 Task: Create List Market Research in Board Brand Reputation Management to Workspace Ethics and Compliance. Create List Competitive Analysis in Board PR Campaign Management to Workspace Ethics and Compliance. Create List Industry Analysis in Board Public Relations Influencer Event Planning and Management to Workspace Ethics and Compliance
Action: Mouse moved to (620, 177)
Screenshot: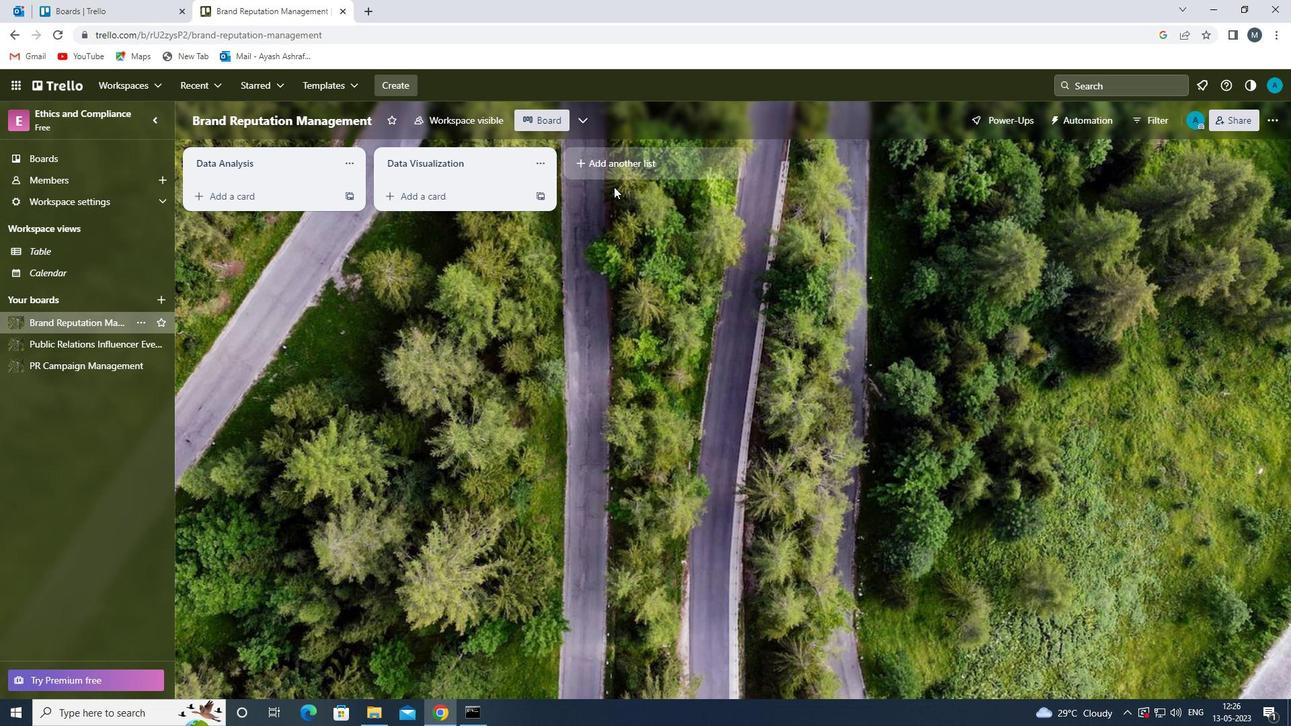 
Action: Mouse pressed left at (620, 177)
Screenshot: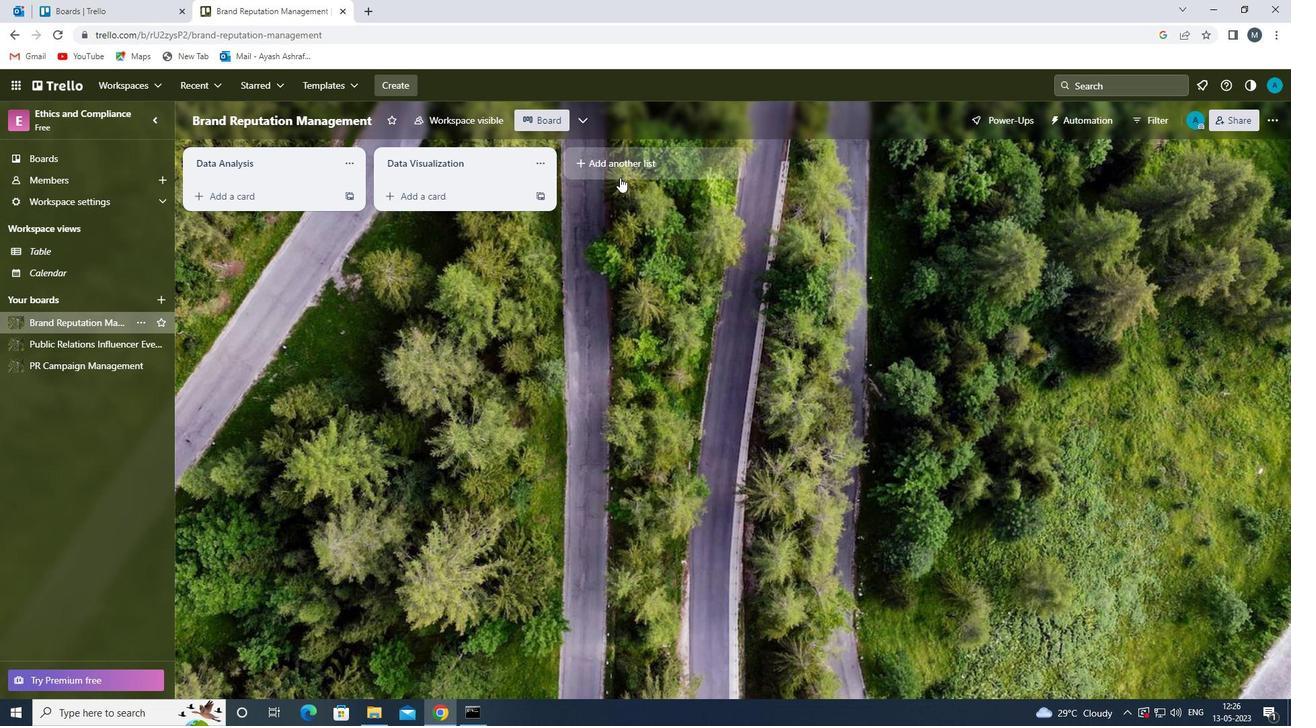 
Action: Mouse moved to (610, 170)
Screenshot: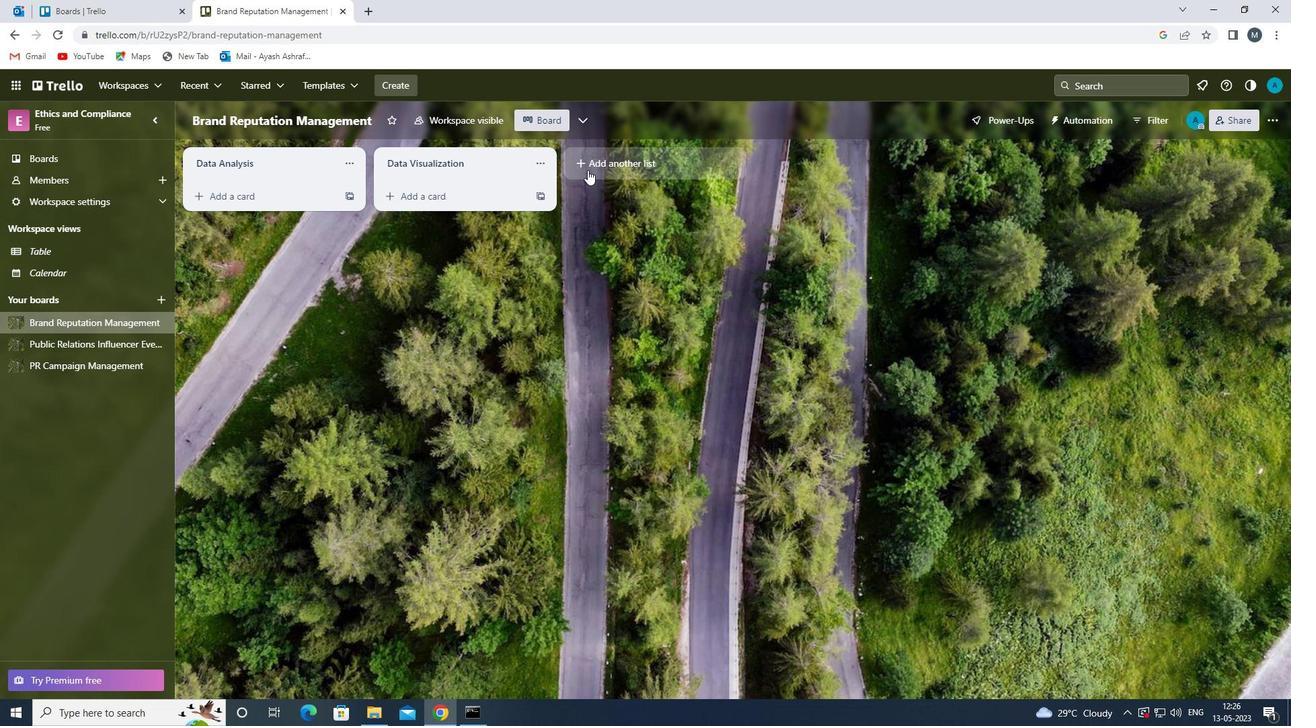 
Action: Mouse pressed left at (610, 170)
Screenshot: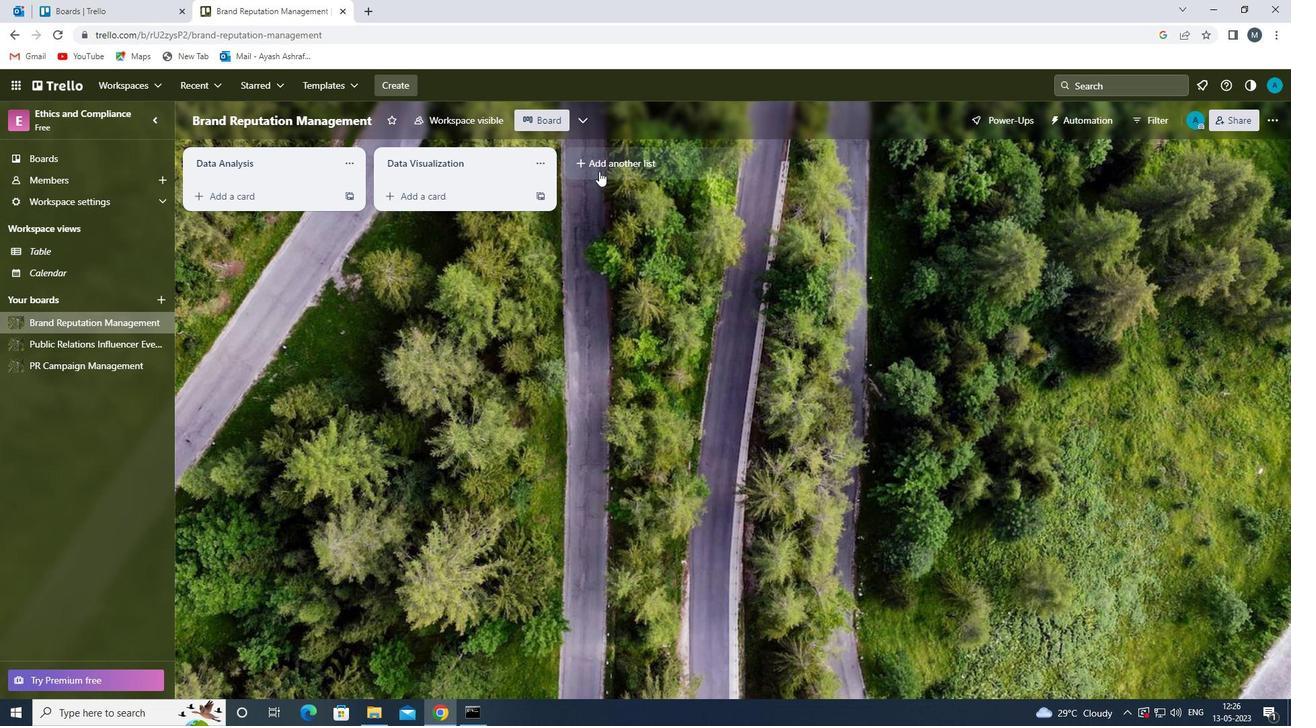 
Action: Mouse moved to (611, 161)
Screenshot: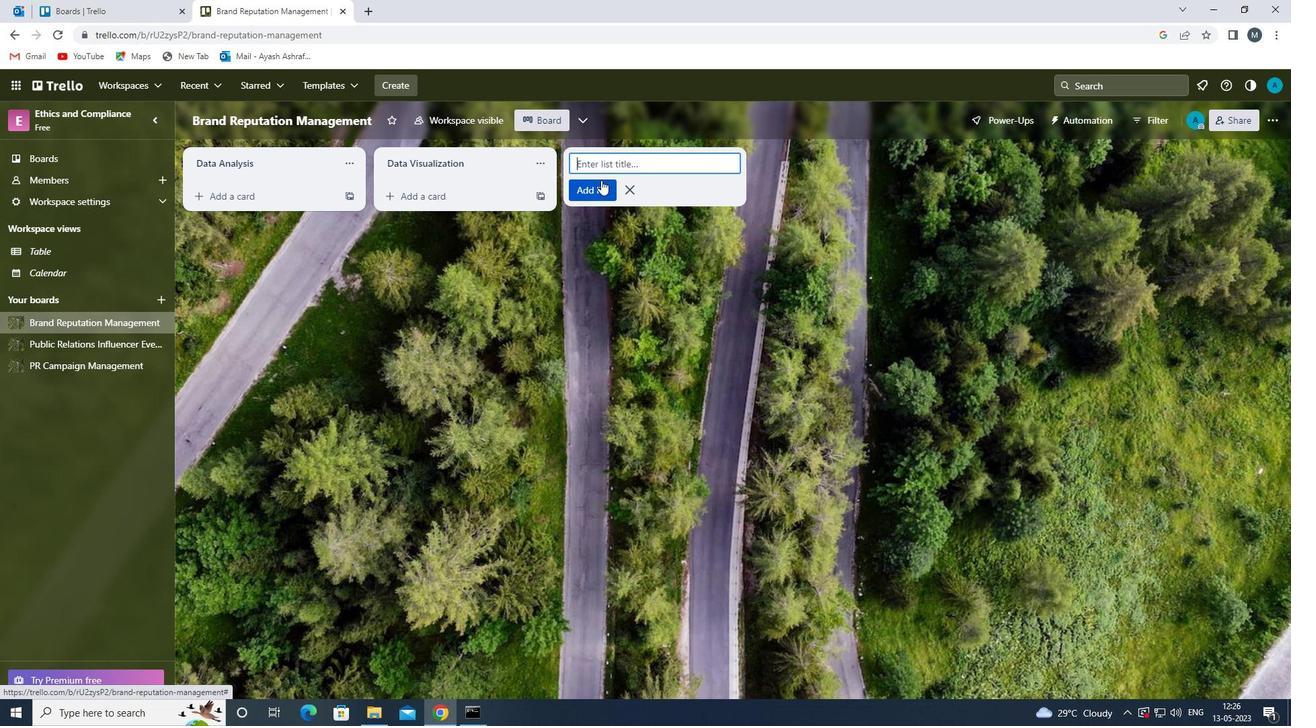 
Action: Mouse pressed left at (611, 161)
Screenshot: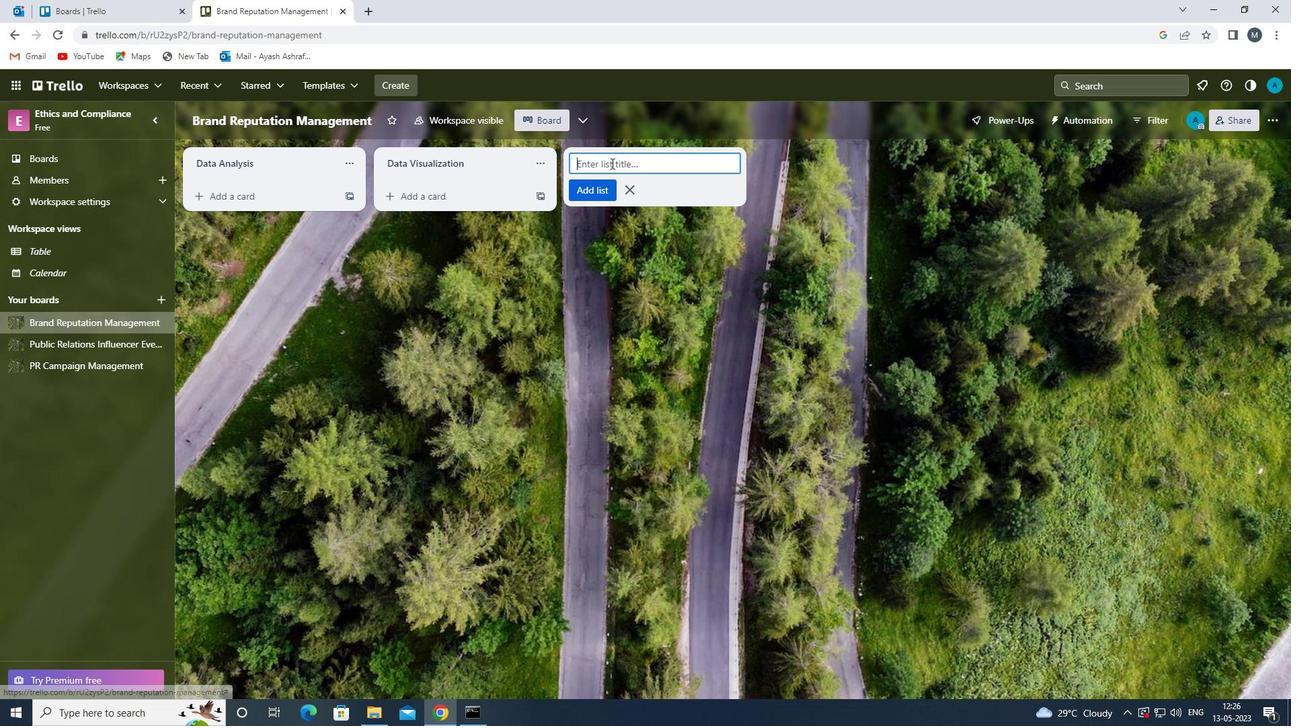 
Action: Key pressed <Key.shift>MARKET<Key.space><Key.shift>RESEARCH<Key.space>
Screenshot: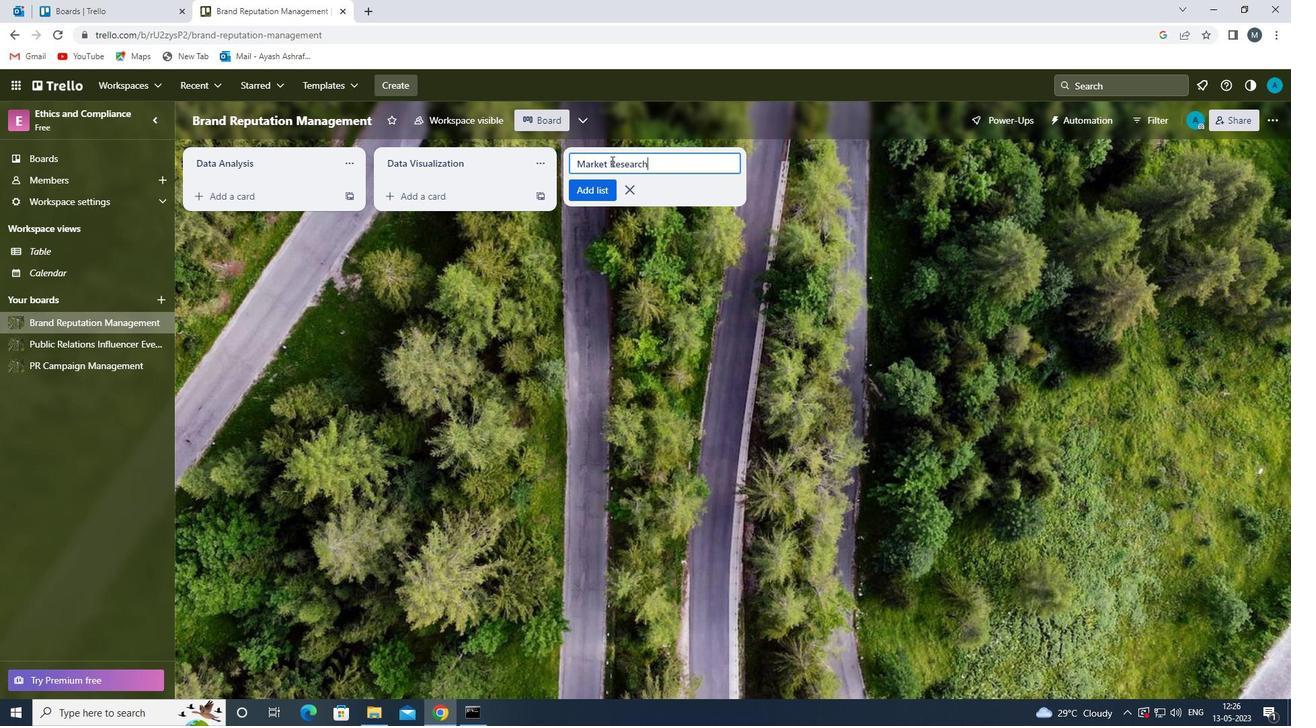
Action: Mouse moved to (593, 197)
Screenshot: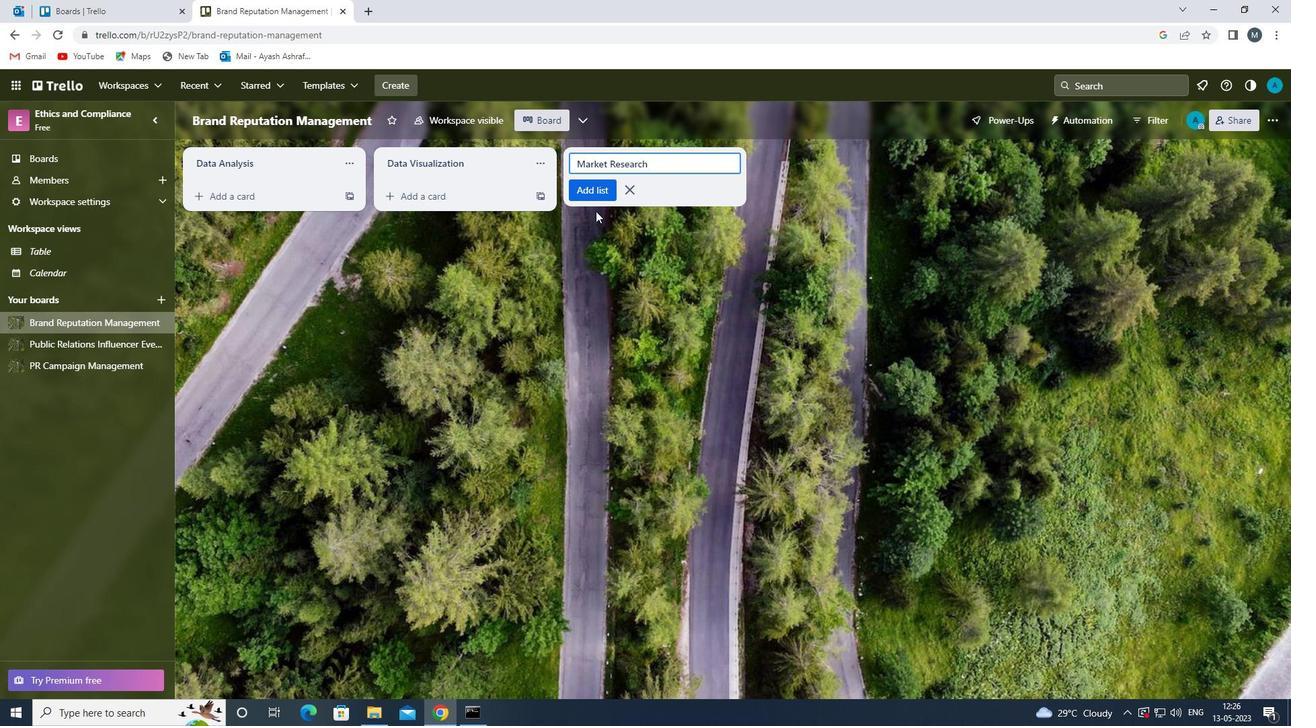 
Action: Mouse pressed left at (593, 197)
Screenshot: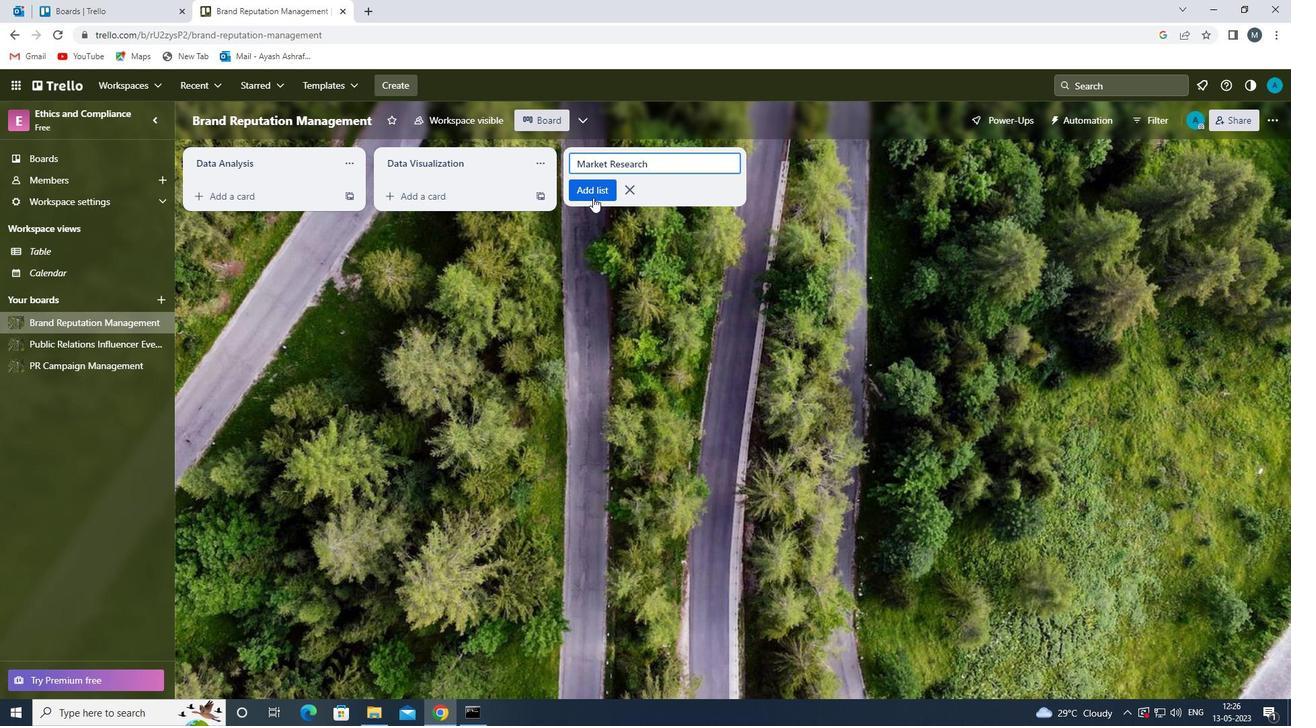 
Action: Mouse moved to (532, 328)
Screenshot: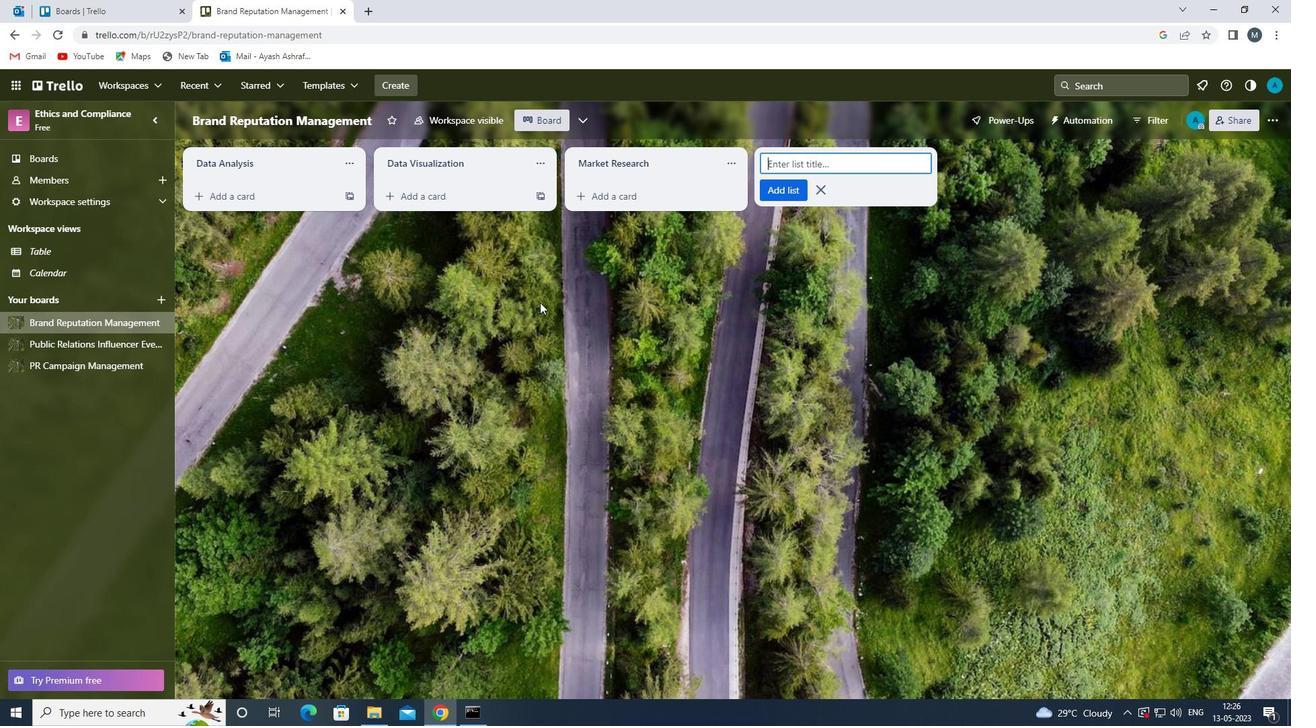 
Action: Mouse pressed left at (532, 328)
Screenshot: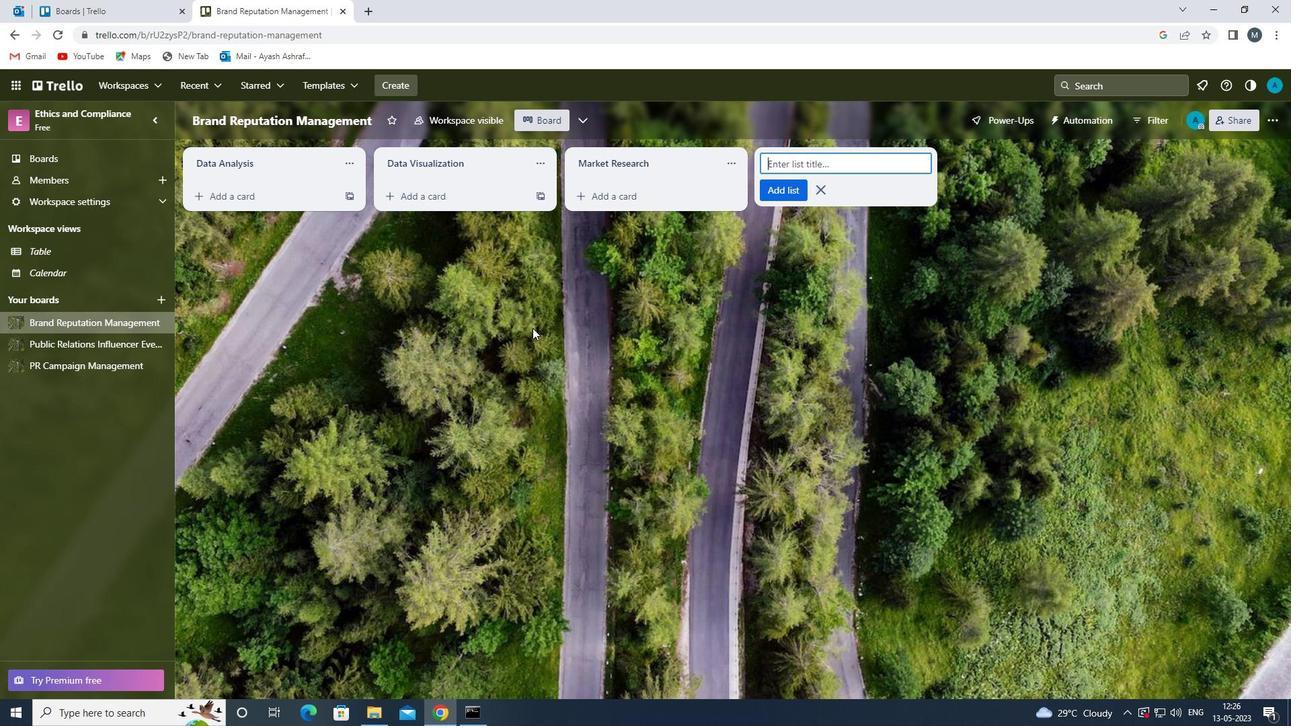 
Action: Mouse moved to (73, 367)
Screenshot: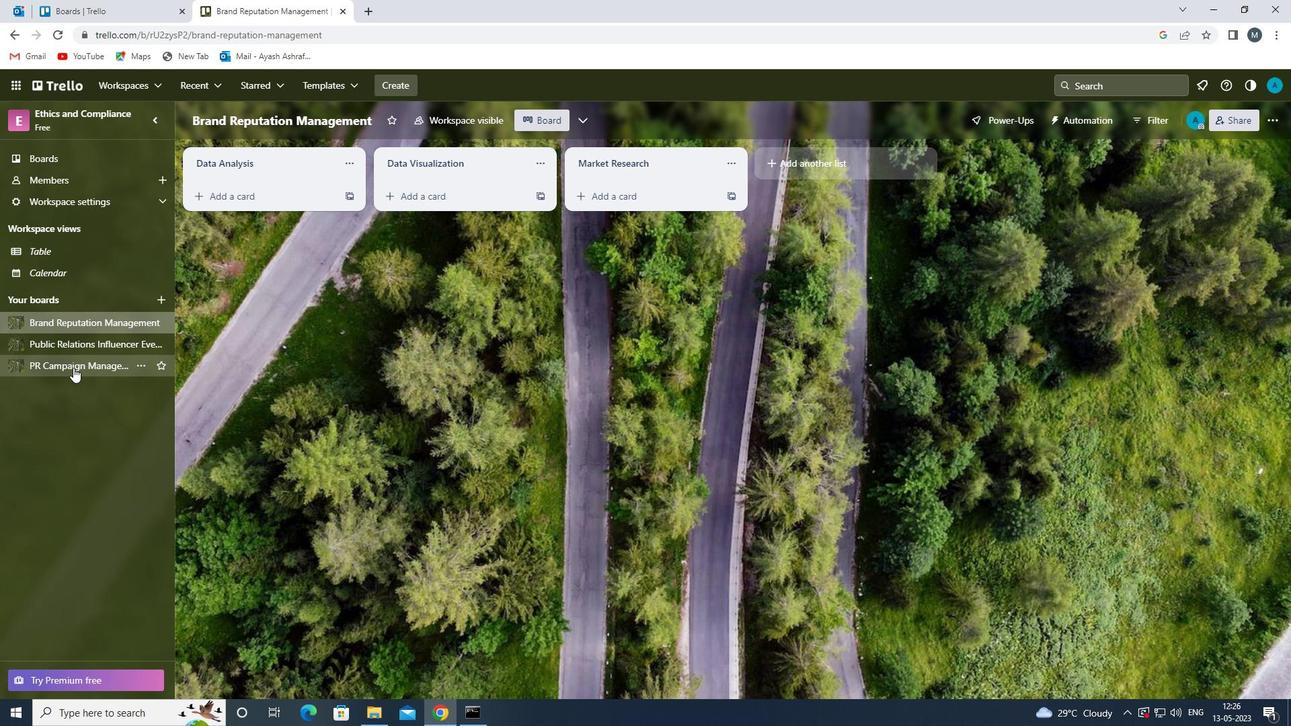 
Action: Mouse pressed left at (73, 367)
Screenshot: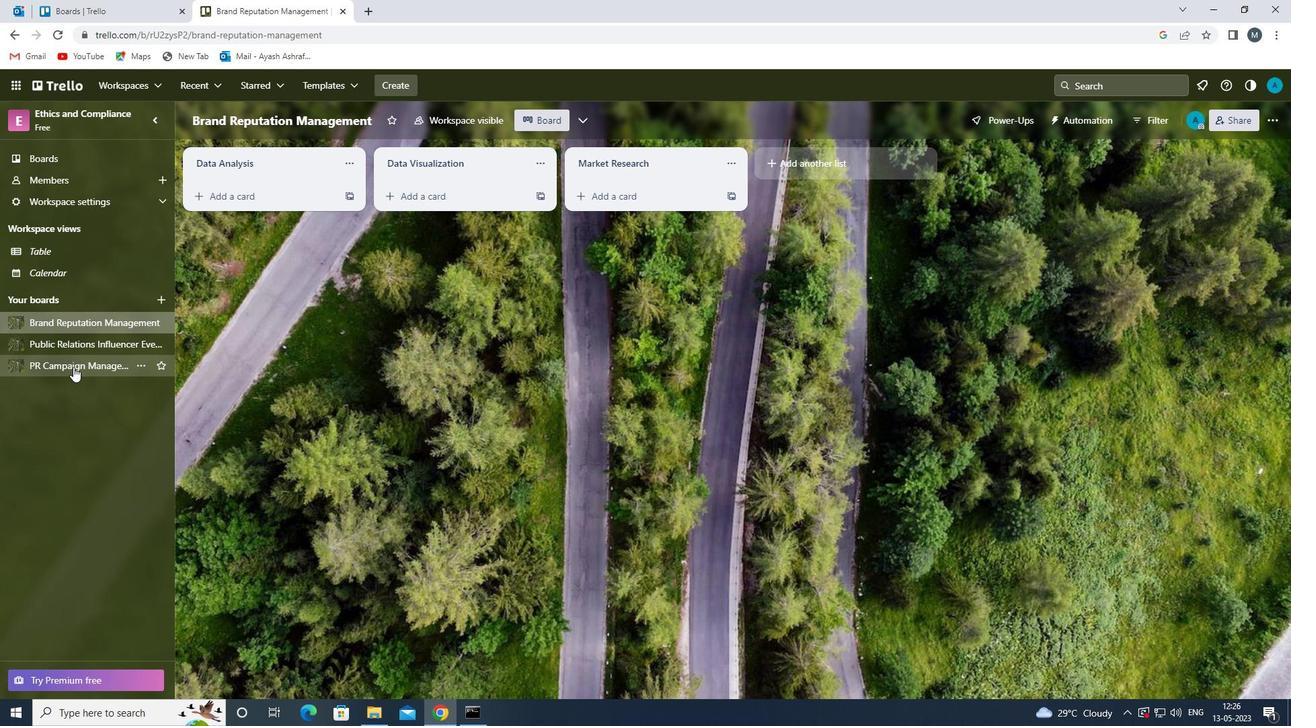
Action: Mouse moved to (627, 150)
Screenshot: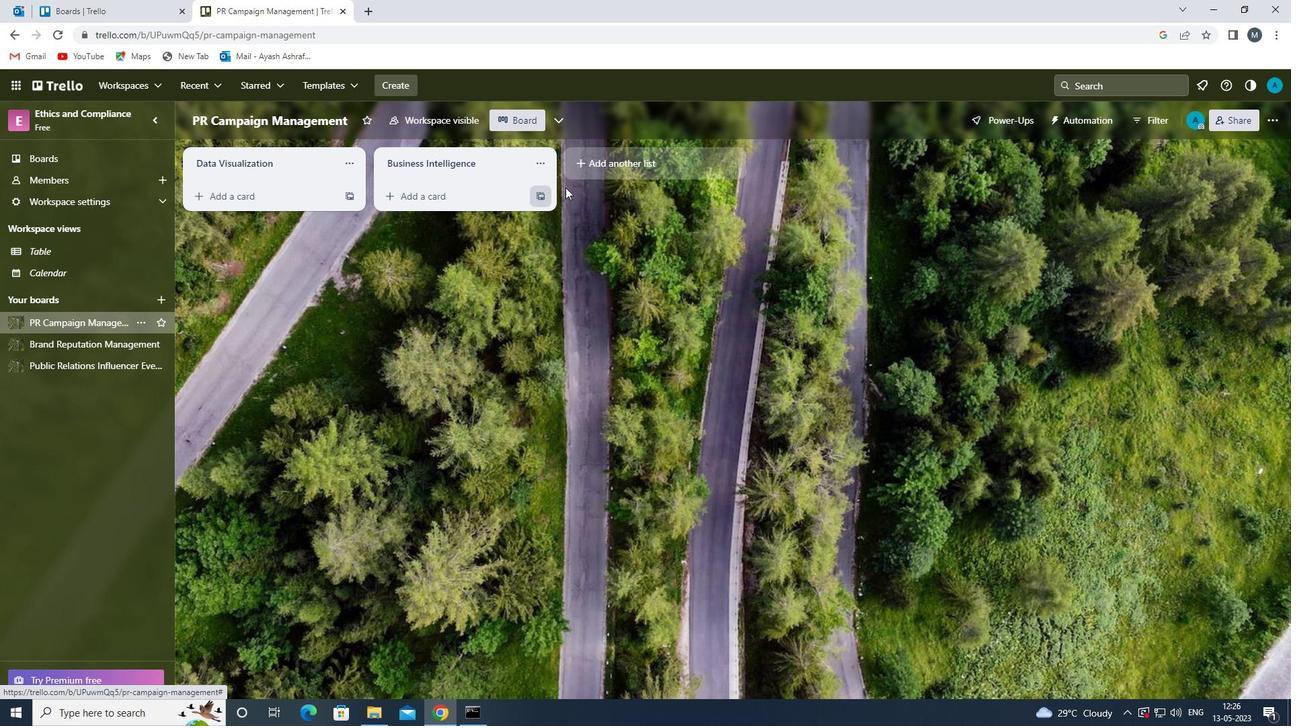 
Action: Mouse pressed left at (627, 150)
Screenshot: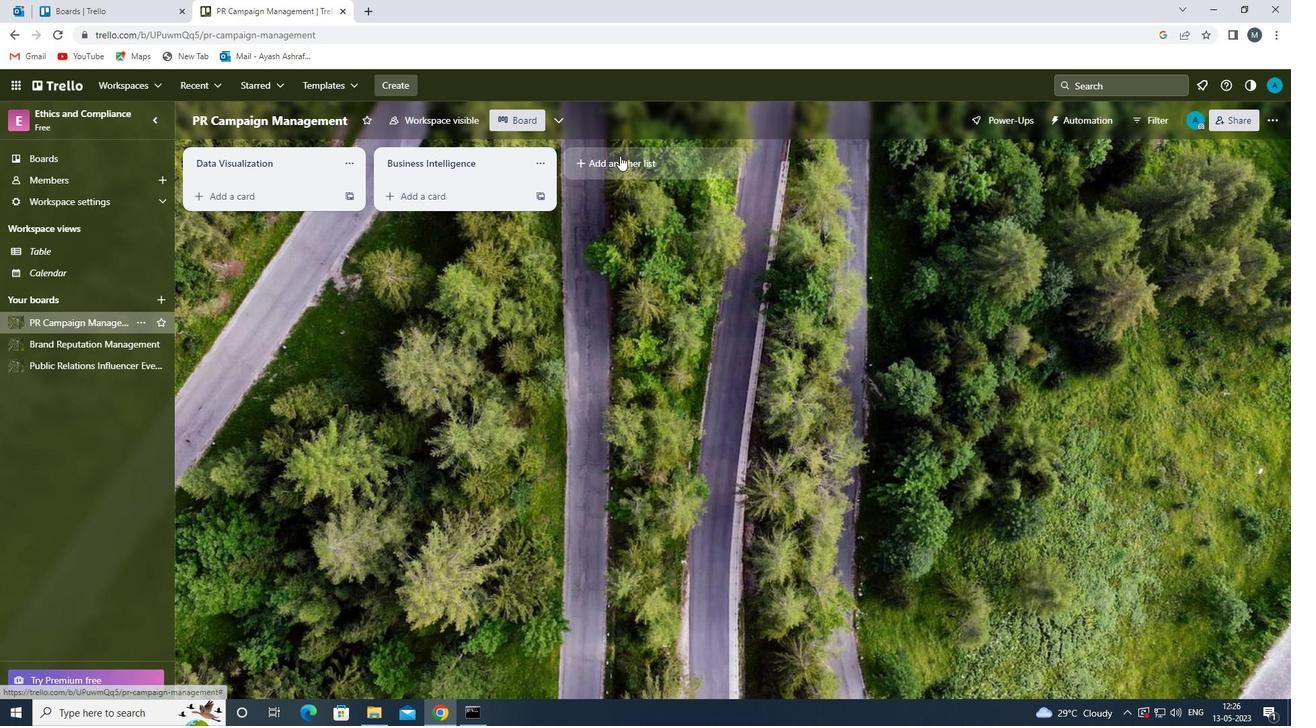 
Action: Mouse moved to (623, 162)
Screenshot: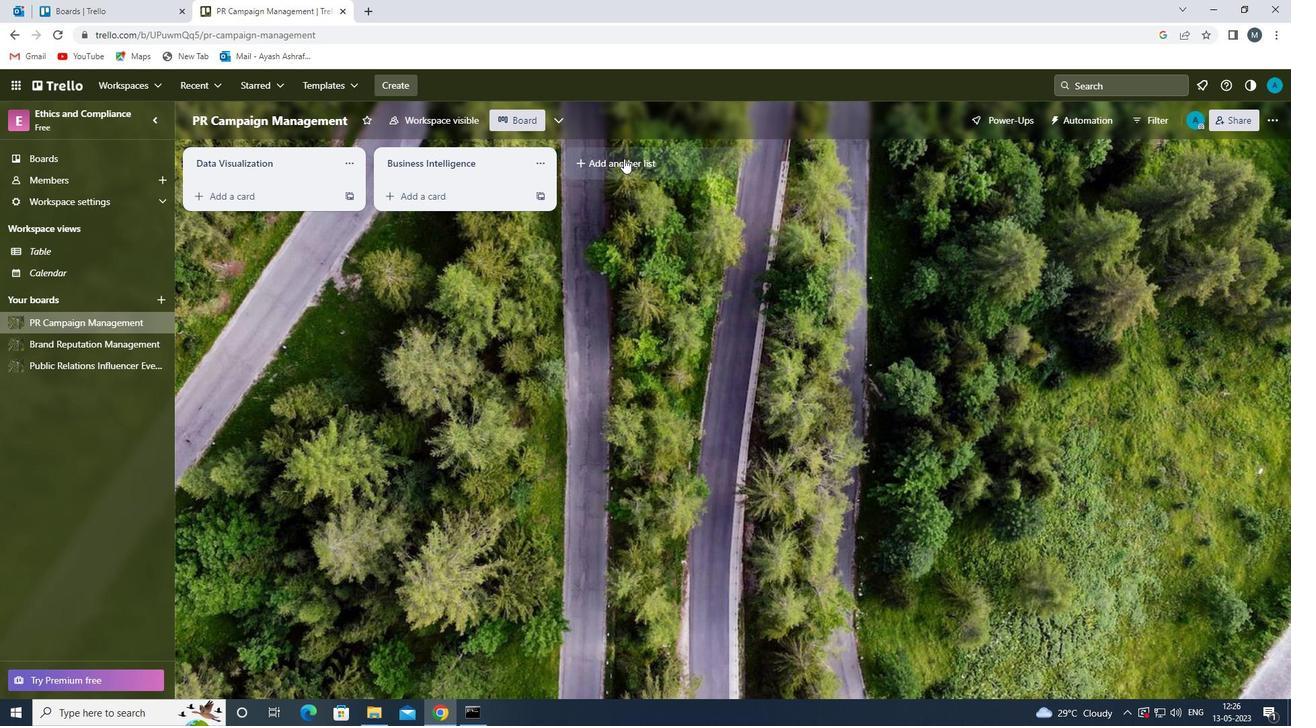 
Action: Mouse pressed left at (623, 162)
Screenshot: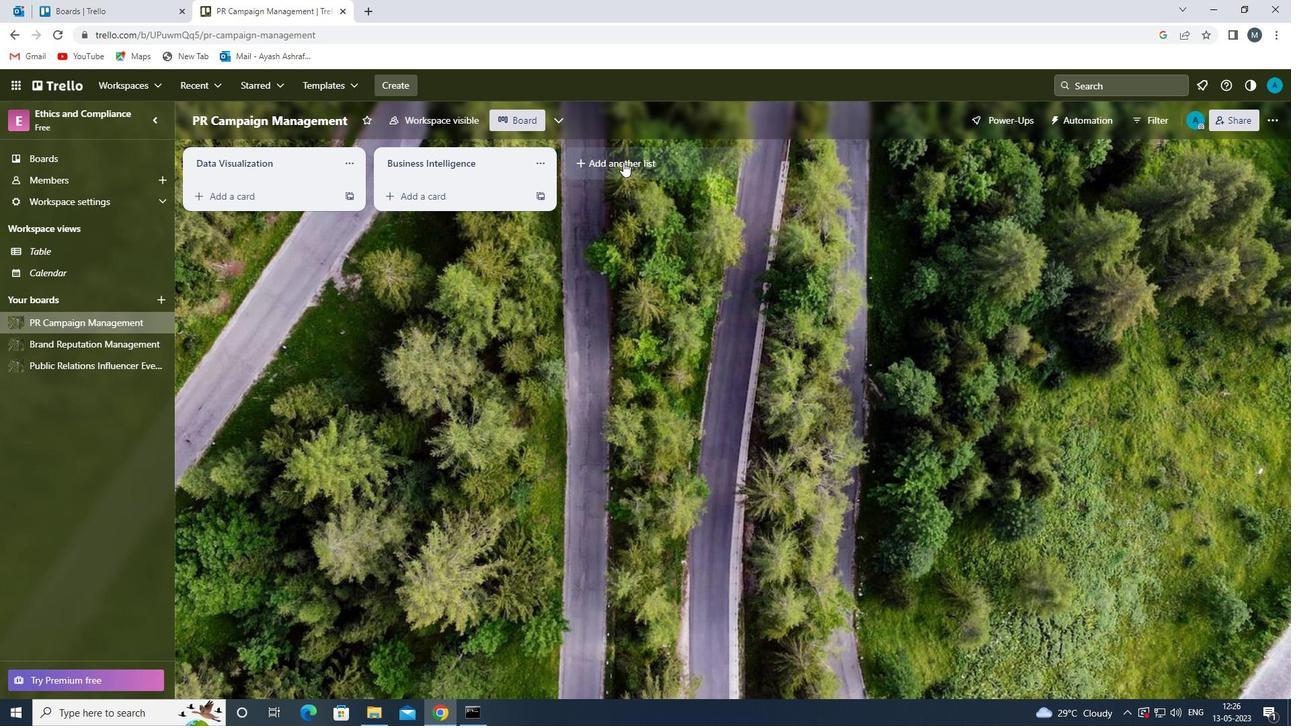 
Action: Mouse moved to (619, 168)
Screenshot: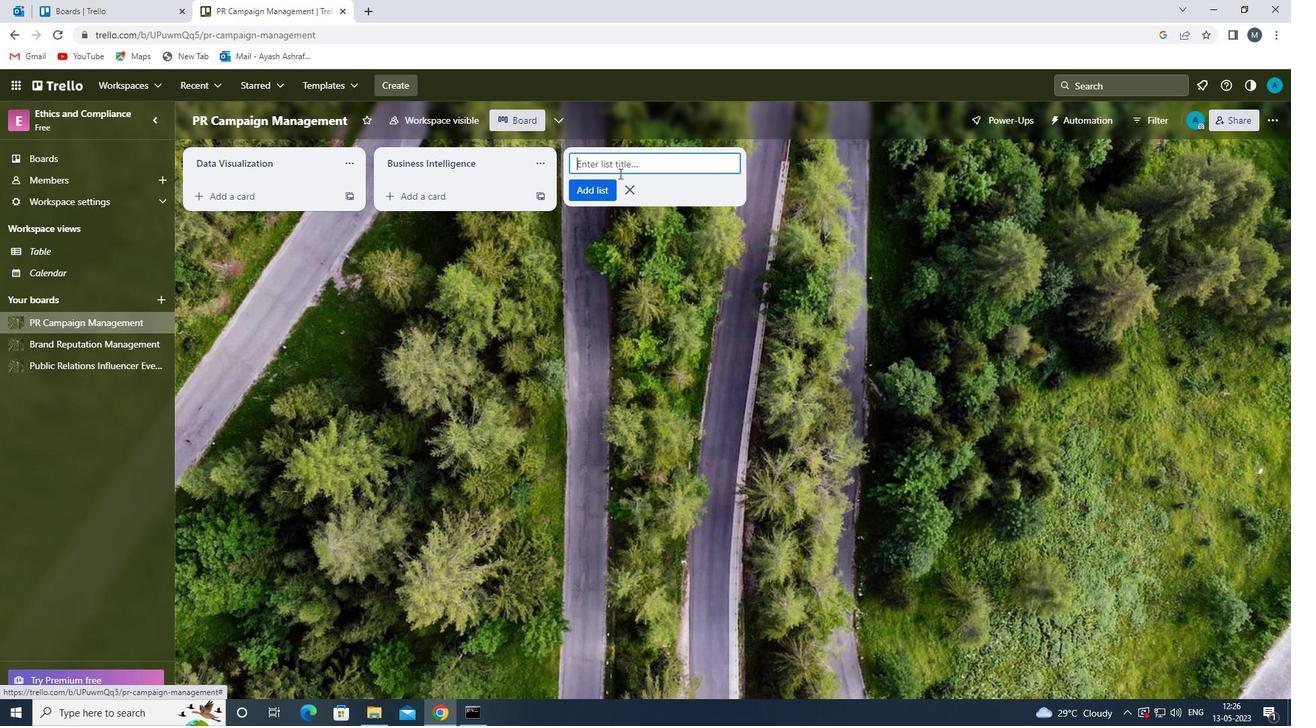 
Action: Mouse pressed left at (619, 168)
Screenshot: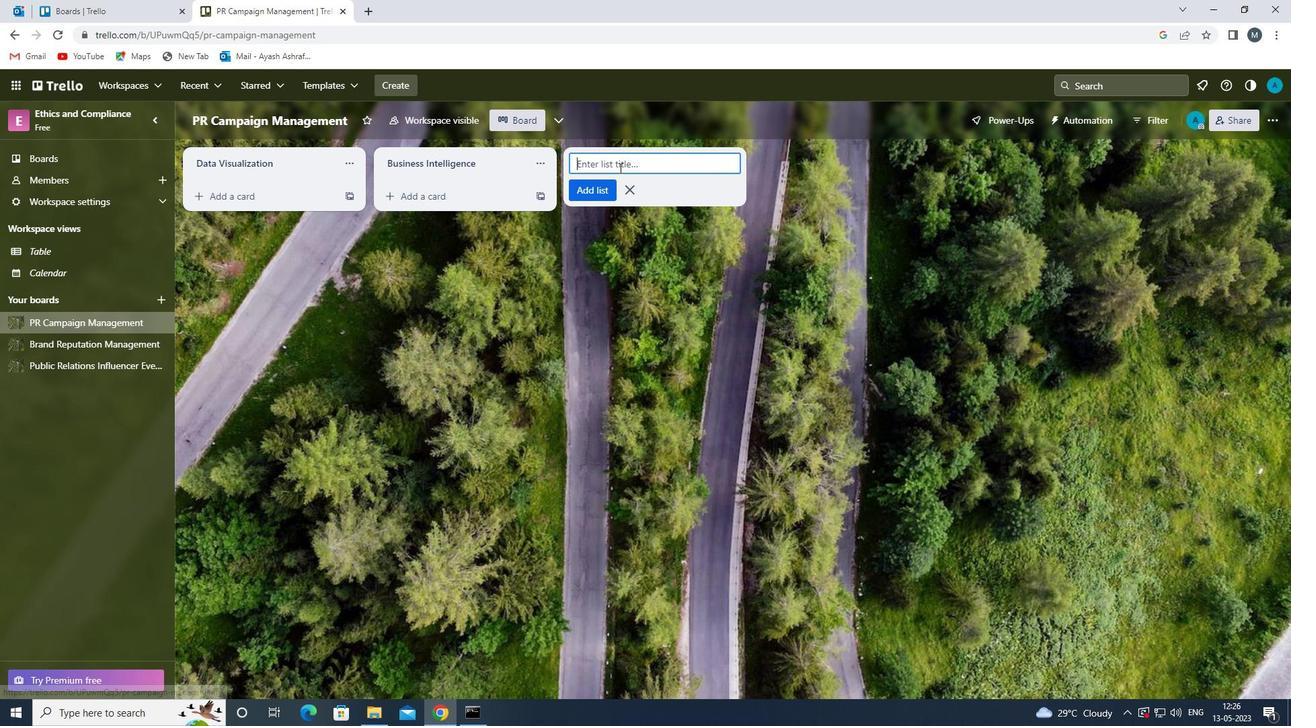 
Action: Key pressed <Key.shift><Key.shift><Key.shift><Key.shift><Key.shift><Key.shift><Key.shift><Key.shift><Key.shift><Key.shift><Key.shift><Key.shift><Key.shift><Key.shift><Key.shift><Key.shift>COMPETITIVE<Key.space>
Screenshot: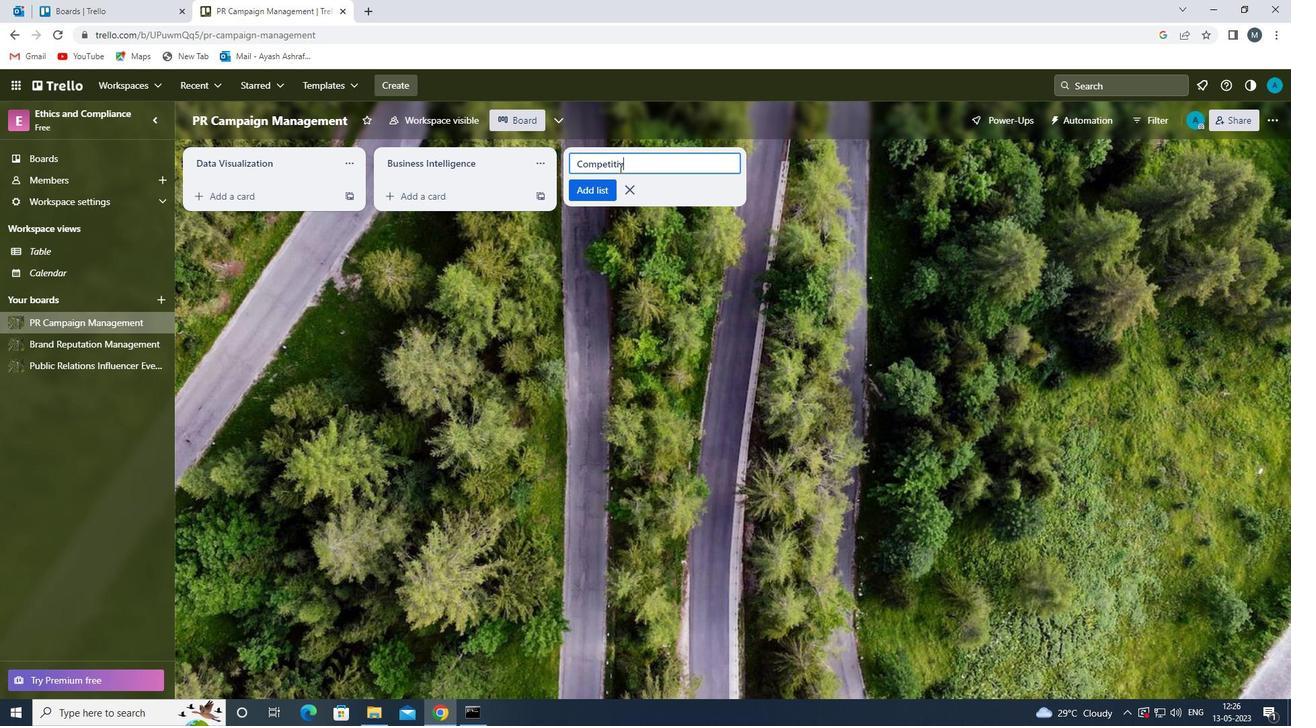 
Action: Mouse moved to (633, 172)
Screenshot: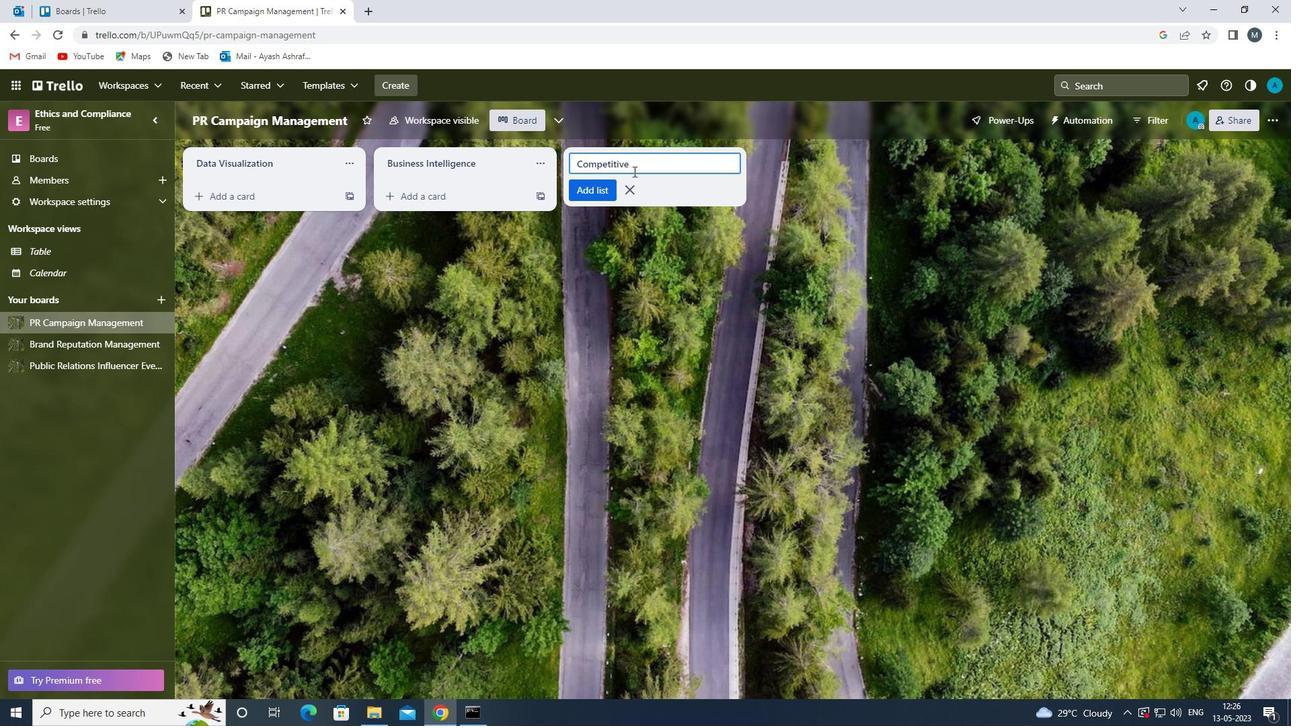 
Action: Key pressed <Key.shift>ANALYSIS<Key.space>
Screenshot: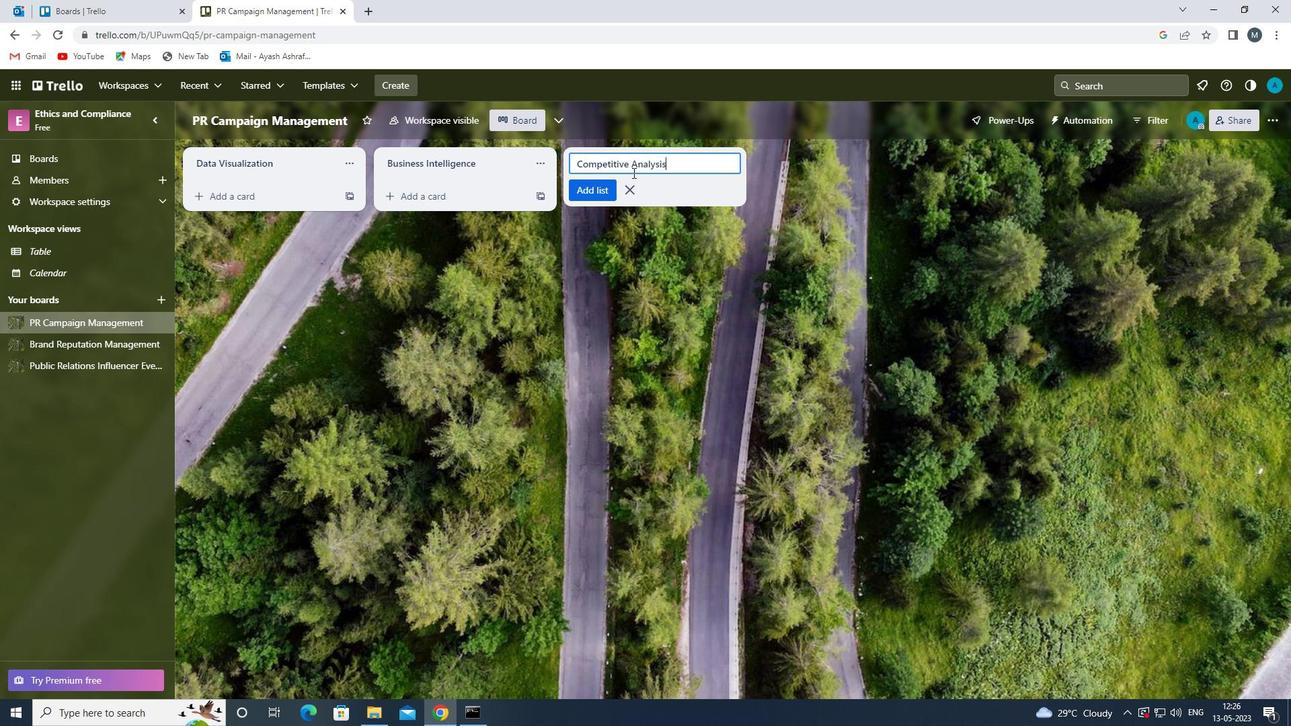 
Action: Mouse moved to (611, 187)
Screenshot: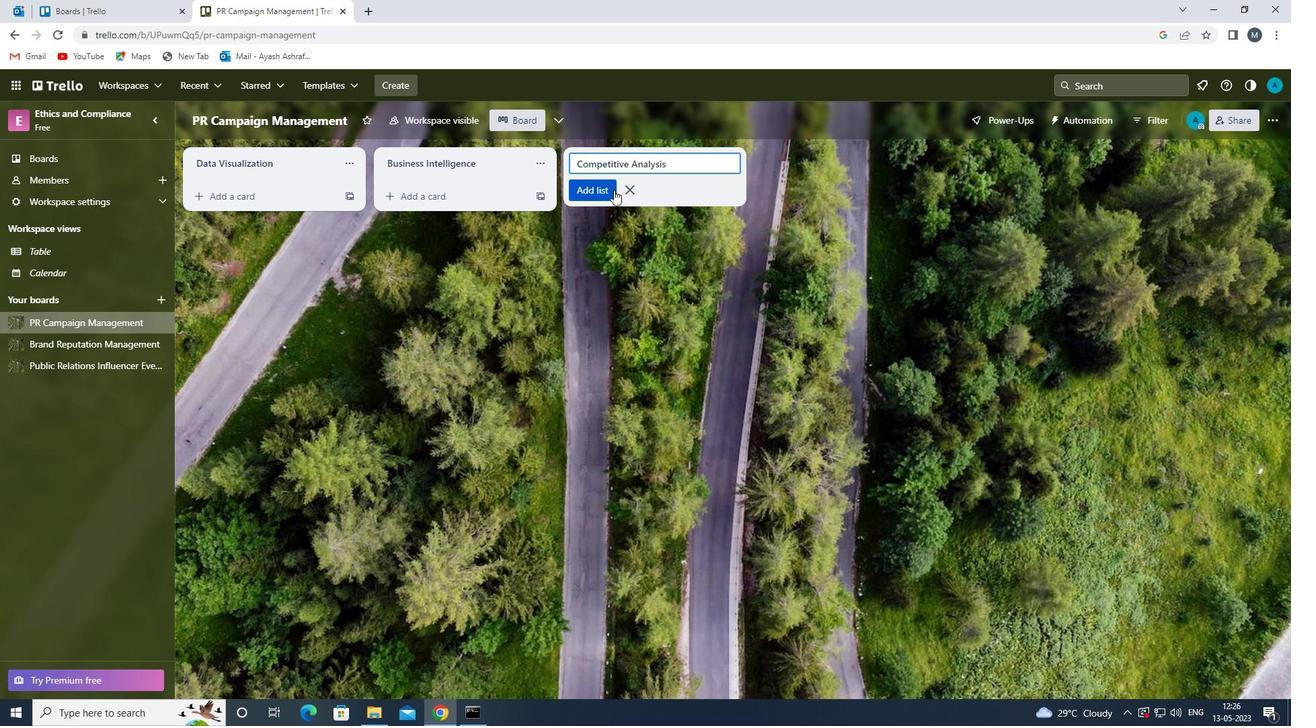 
Action: Mouse pressed left at (611, 187)
Screenshot: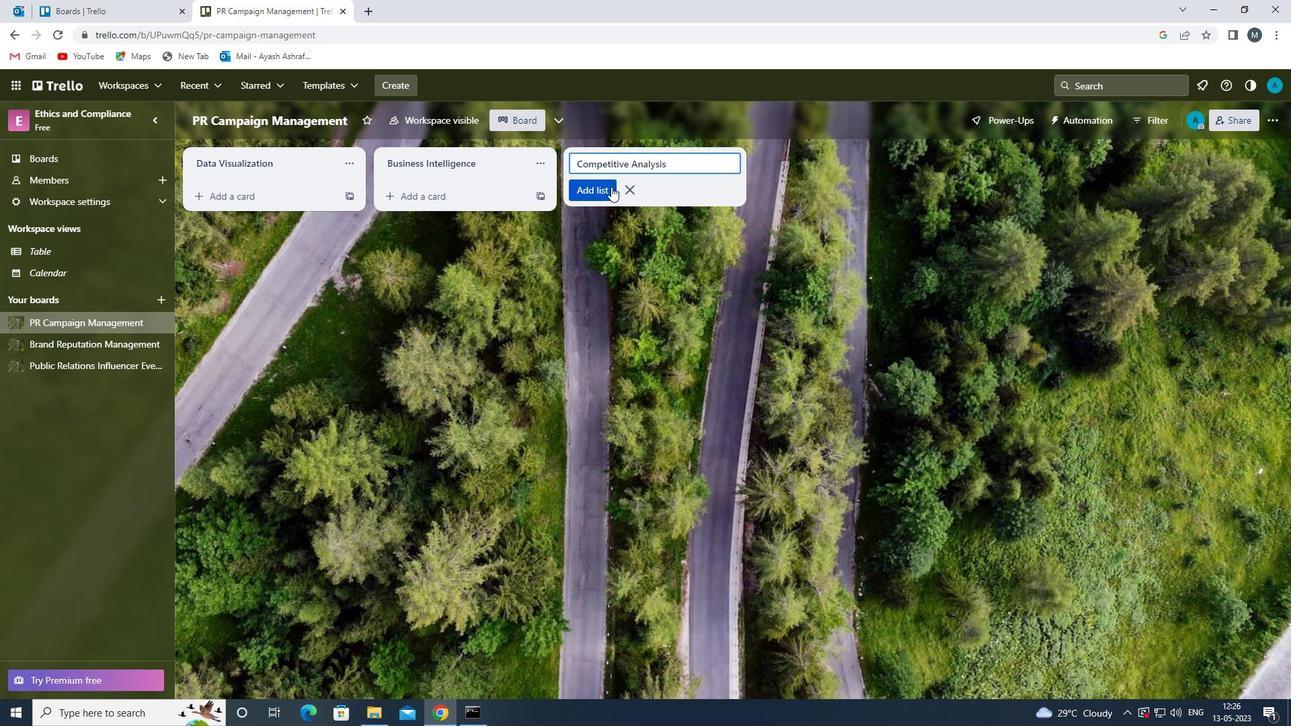 
Action: Mouse moved to (563, 309)
Screenshot: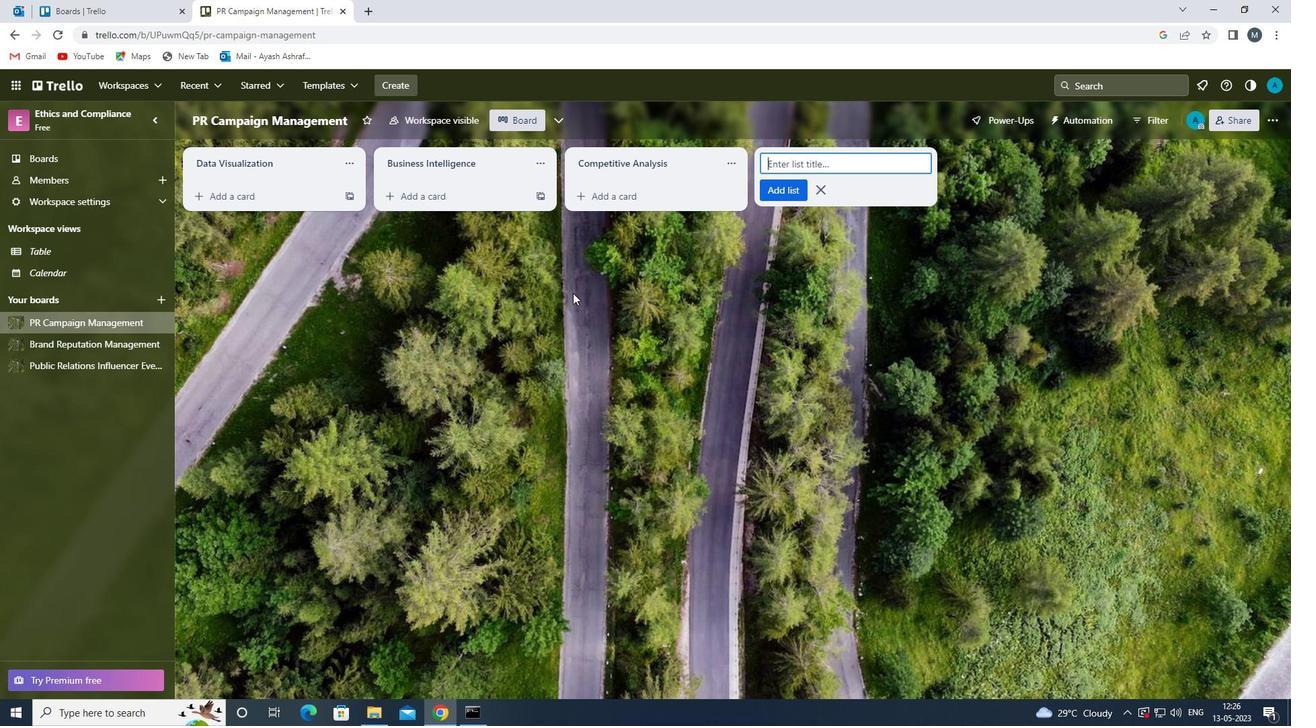 
Action: Mouse pressed left at (563, 309)
Screenshot: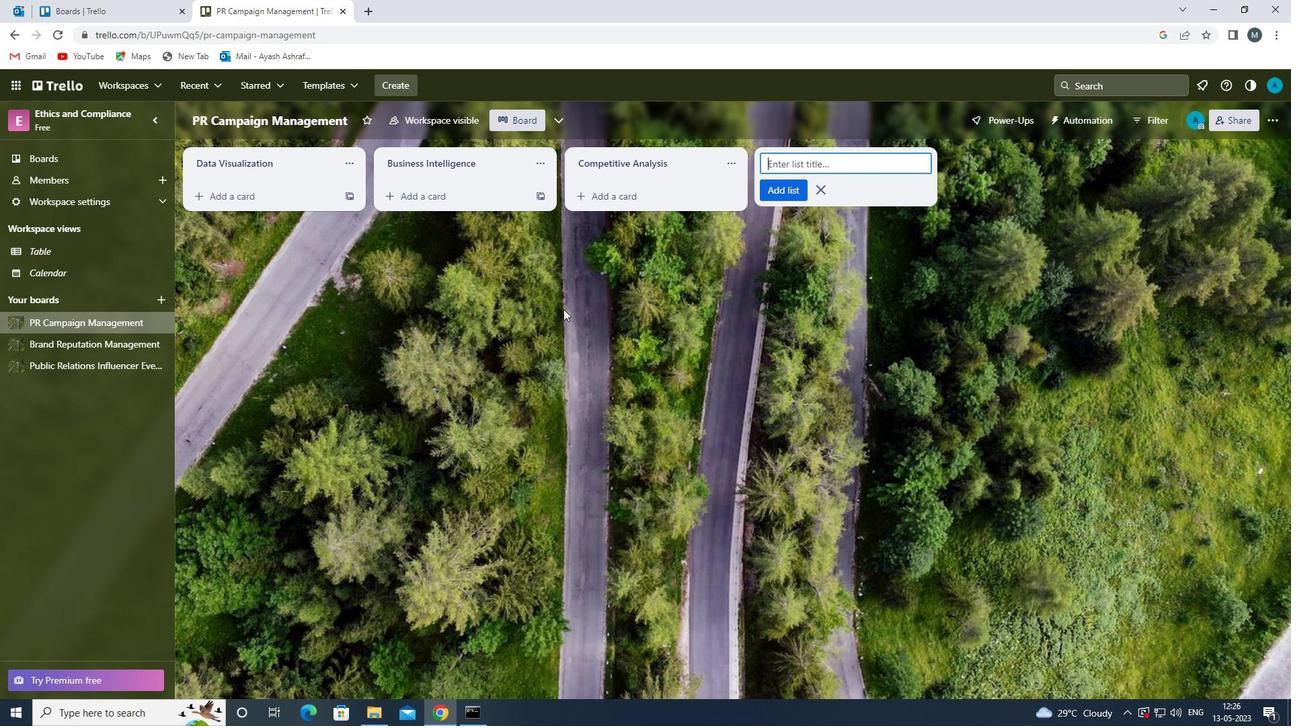 
Action: Mouse moved to (82, 361)
Screenshot: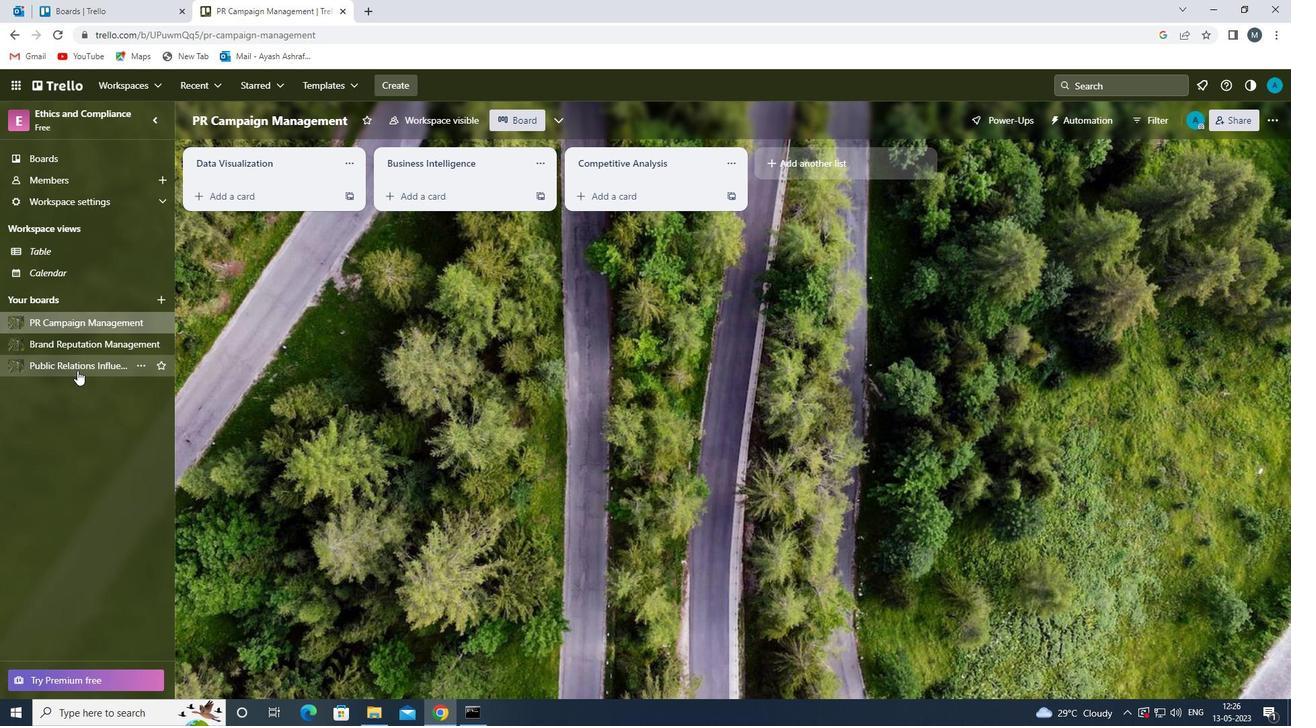 
Action: Mouse pressed left at (82, 361)
Screenshot: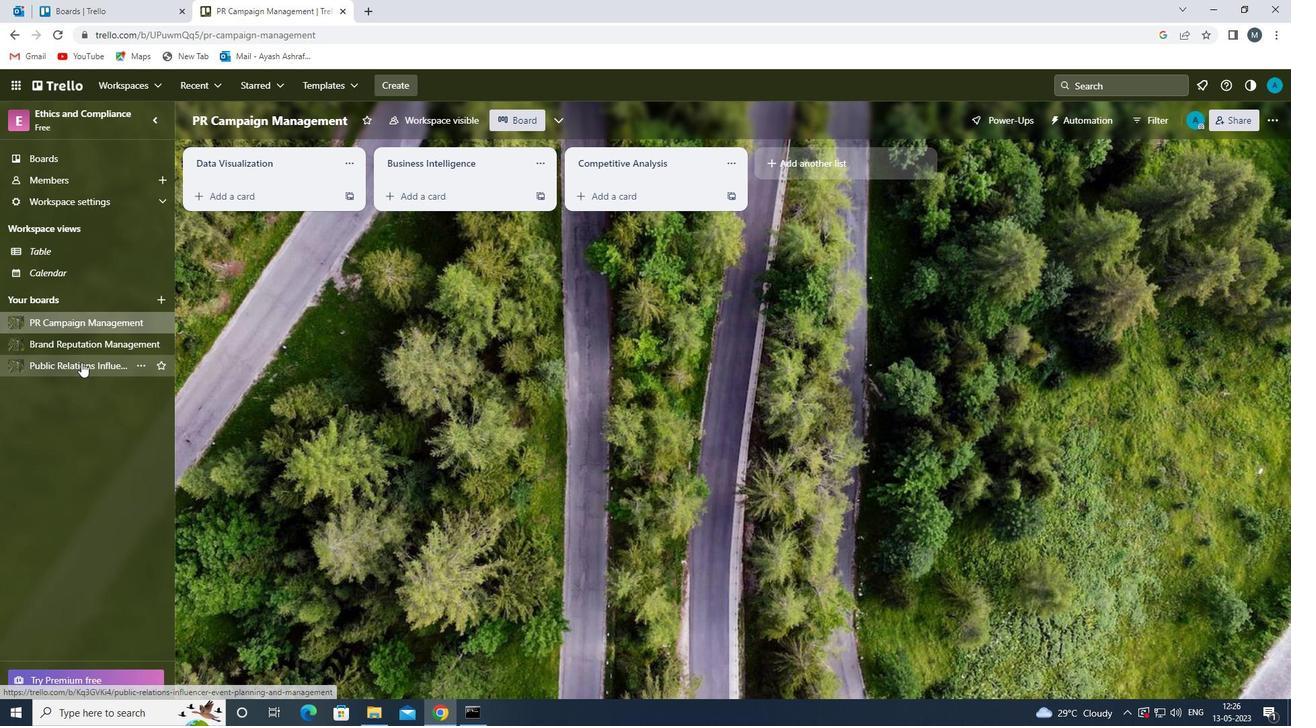 
Action: Mouse moved to (635, 168)
Screenshot: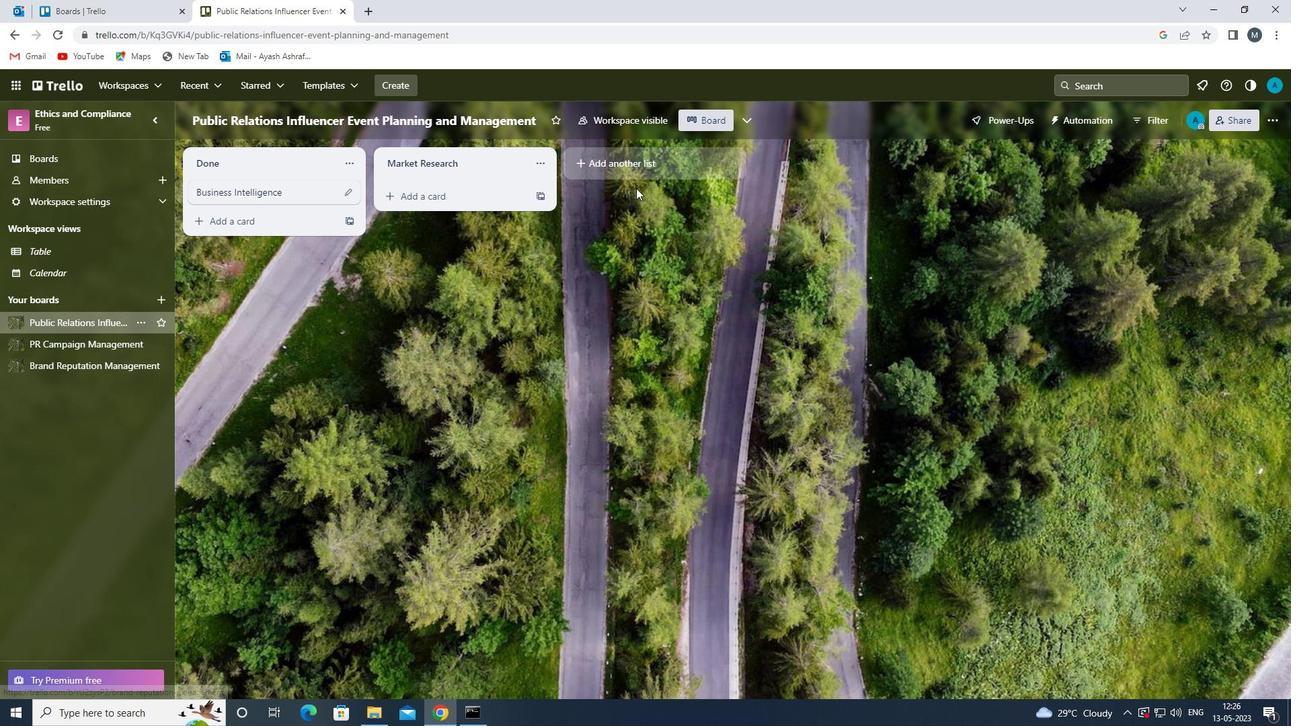 
Action: Mouse pressed left at (635, 168)
Screenshot: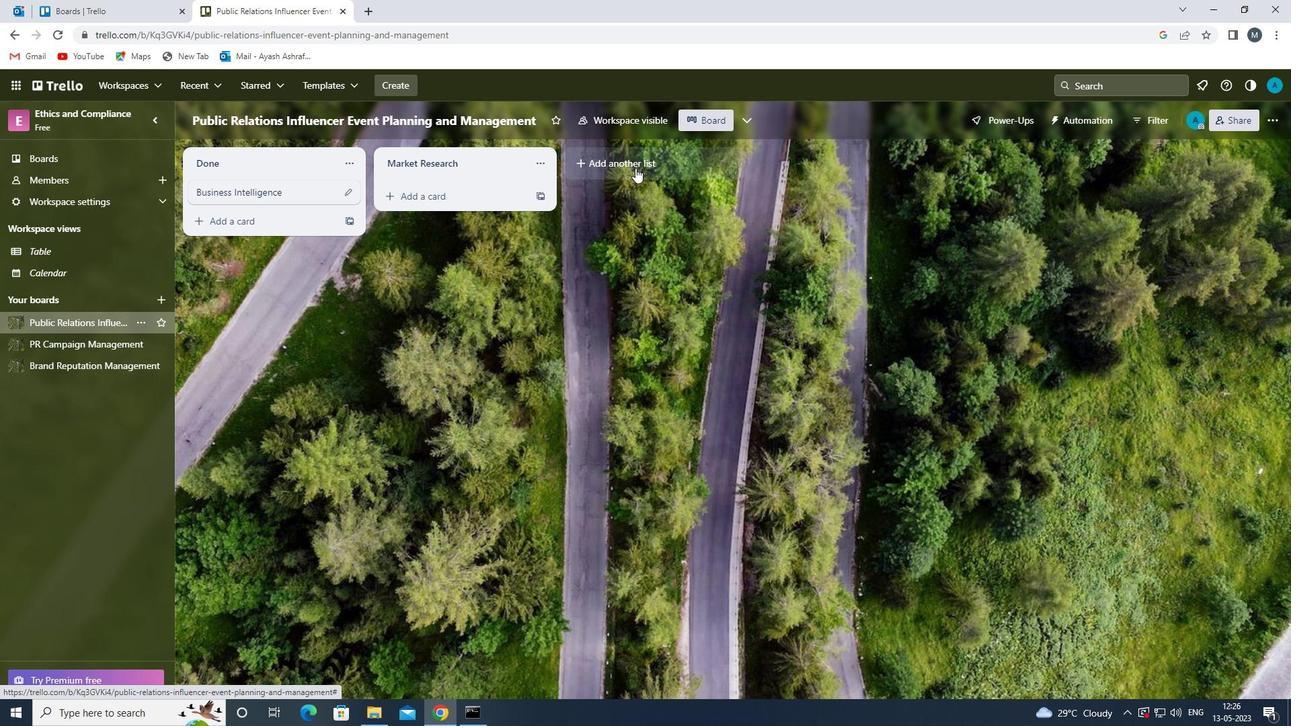 
Action: Mouse moved to (631, 165)
Screenshot: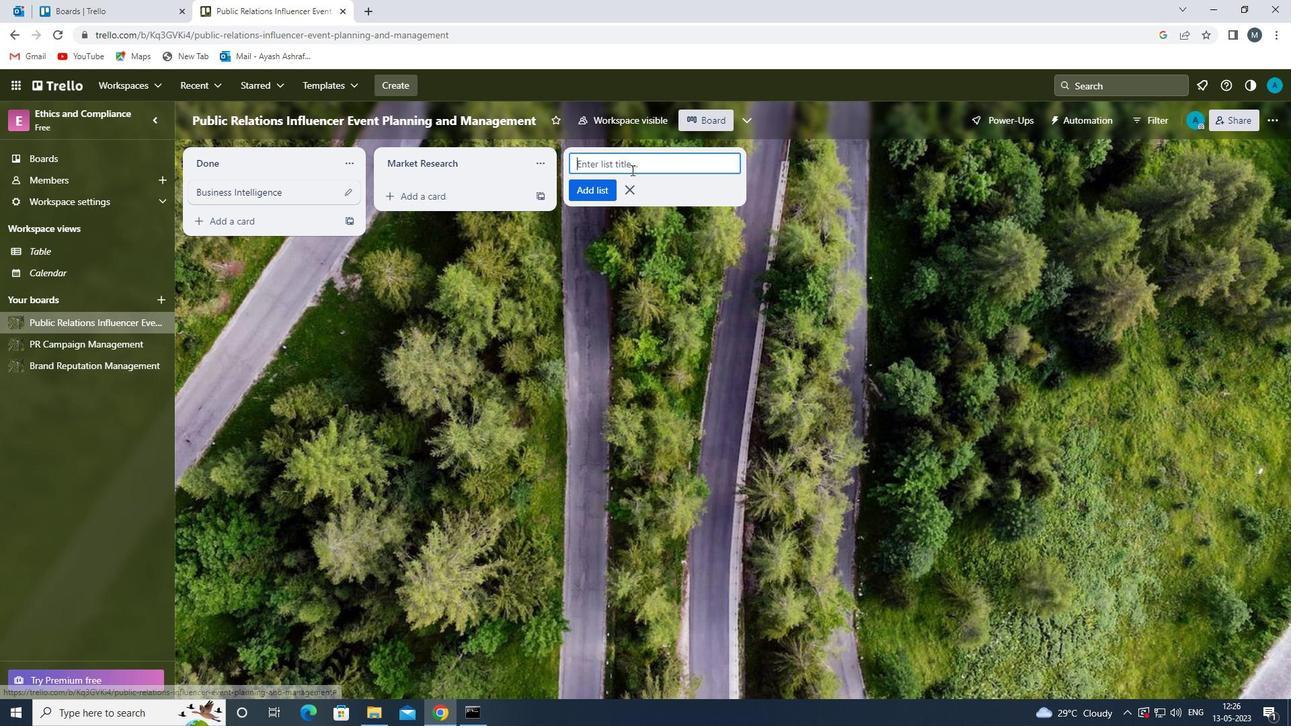 
Action: Mouse pressed left at (631, 165)
Screenshot: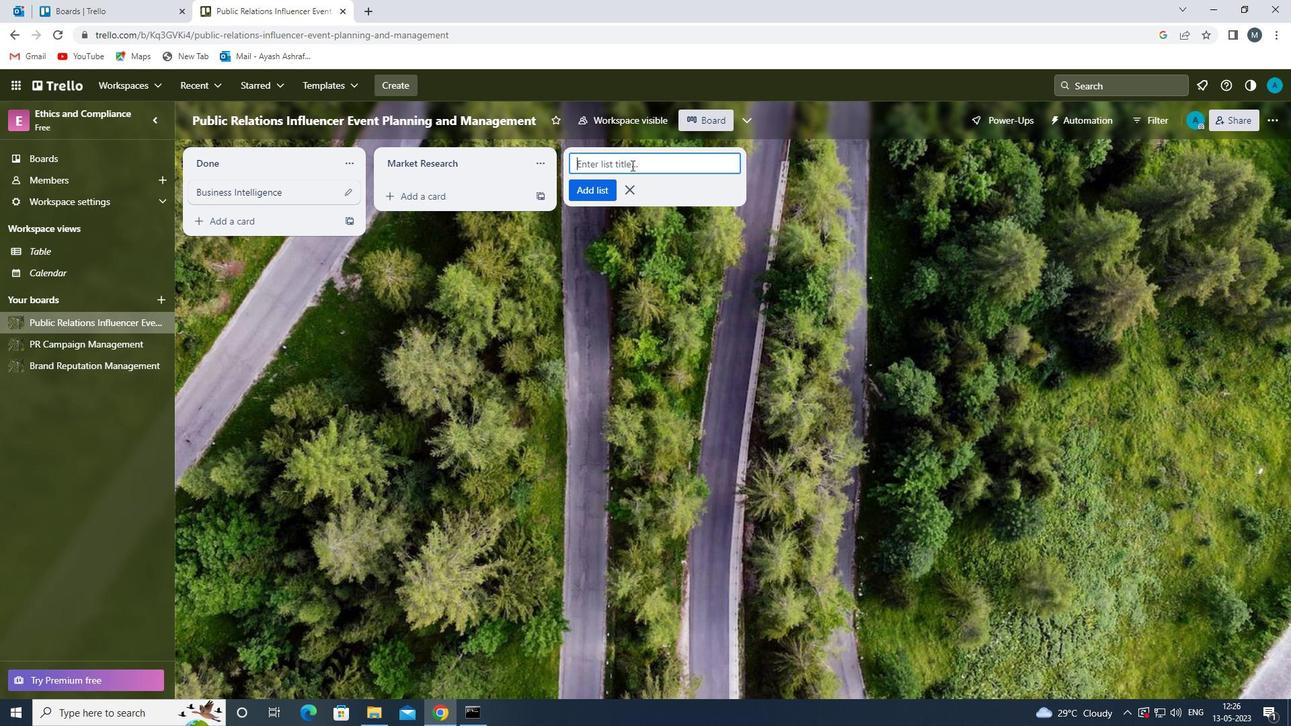 
Action: Key pressed <Key.shift><Key.shift><Key.shift><Key.shift><Key.shift><Key.shift><Key.shift><Key.shift><Key.shift><Key.shift><Key.shift><Key.shift><Key.shift><Key.shift><Key.shift><Key.shift><Key.shift><Key.shift><Key.shift><Key.shift><Key.shift><Key.shift><Key.shift><Key.shift><Key.shift><Key.shift><Key.shift><Key.shift><Key.shift><Key.shift><Key.shift><Key.shift><Key.shift><Key.shift><Key.shift><Key.shift><Key.shift><Key.shift><Key.shift><Key.shift><Key.shift><Key.shift><Key.shift><Key.shift><Key.shift><Key.shift><Key.shift><Key.shift><Key.shift><Key.shift><Key.shift>INDUSTRY<Key.space><Key.shift>ANALYSIS<Key.space>
Screenshot: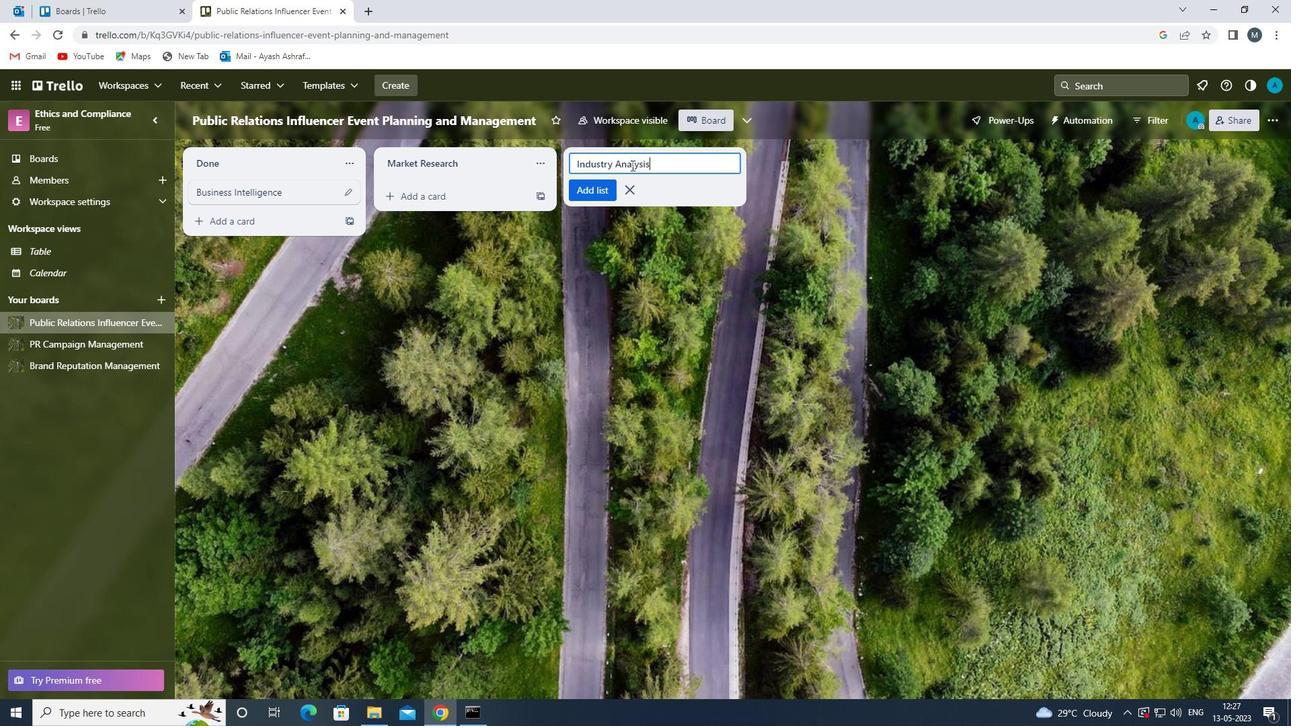 
Action: Mouse moved to (590, 192)
Screenshot: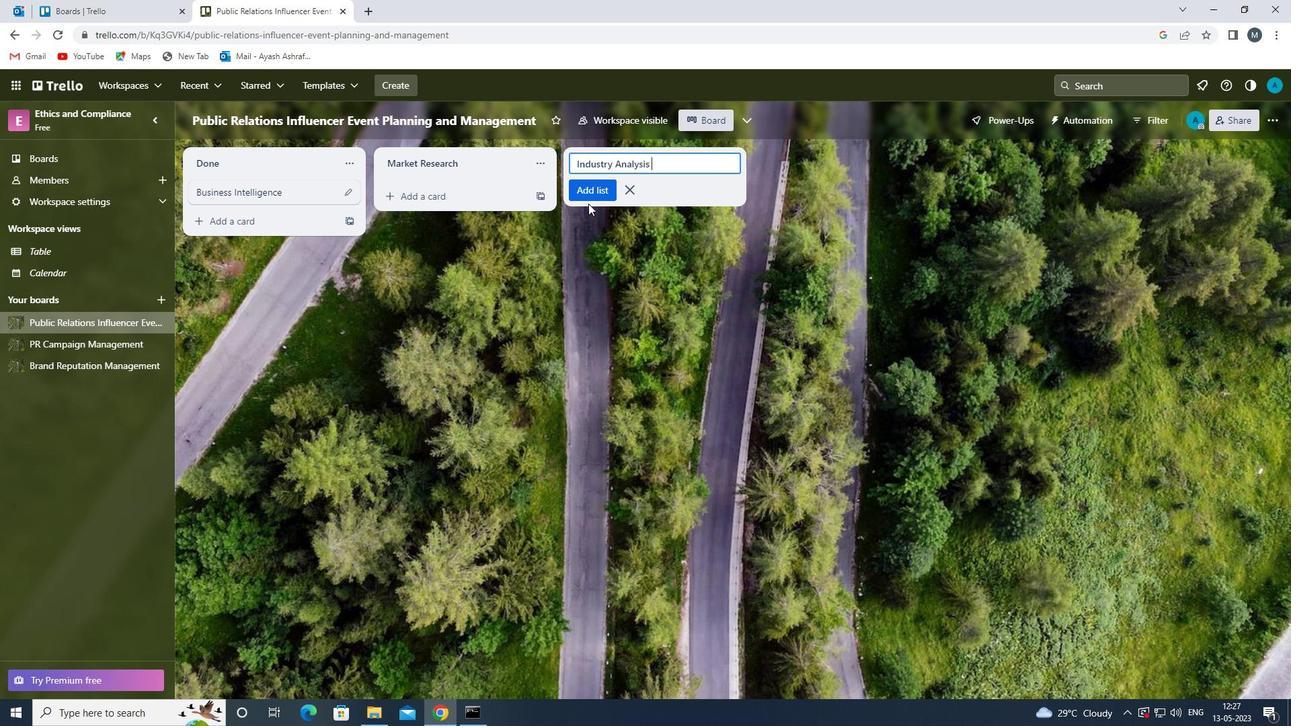 
Action: Mouse pressed left at (590, 192)
Screenshot: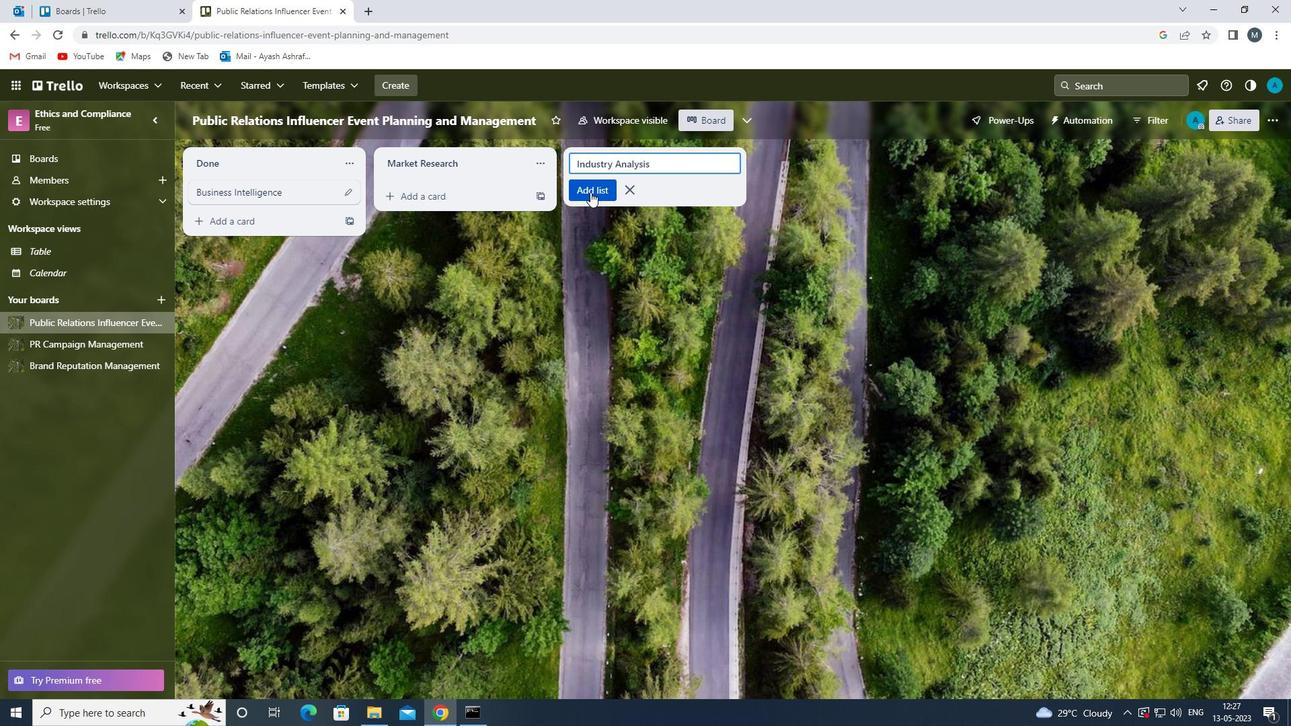 
Action: Mouse moved to (528, 355)
Screenshot: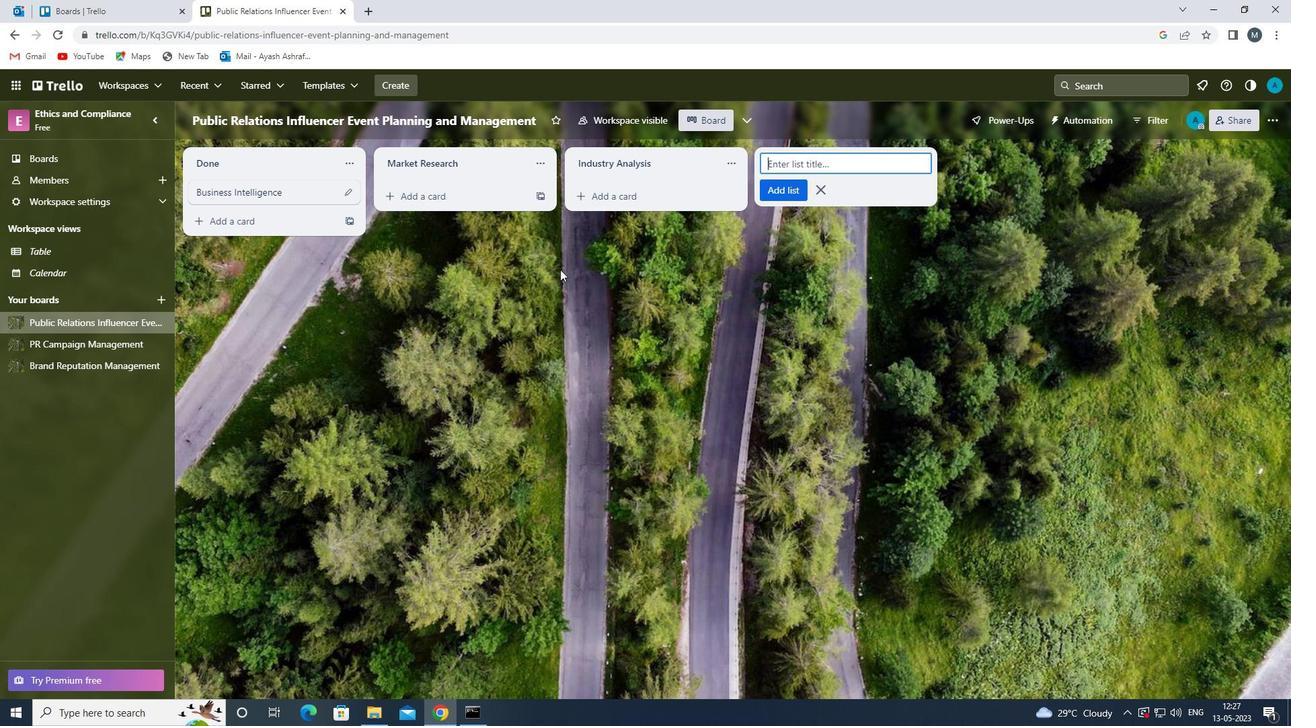 
Action: Mouse pressed left at (528, 355)
Screenshot: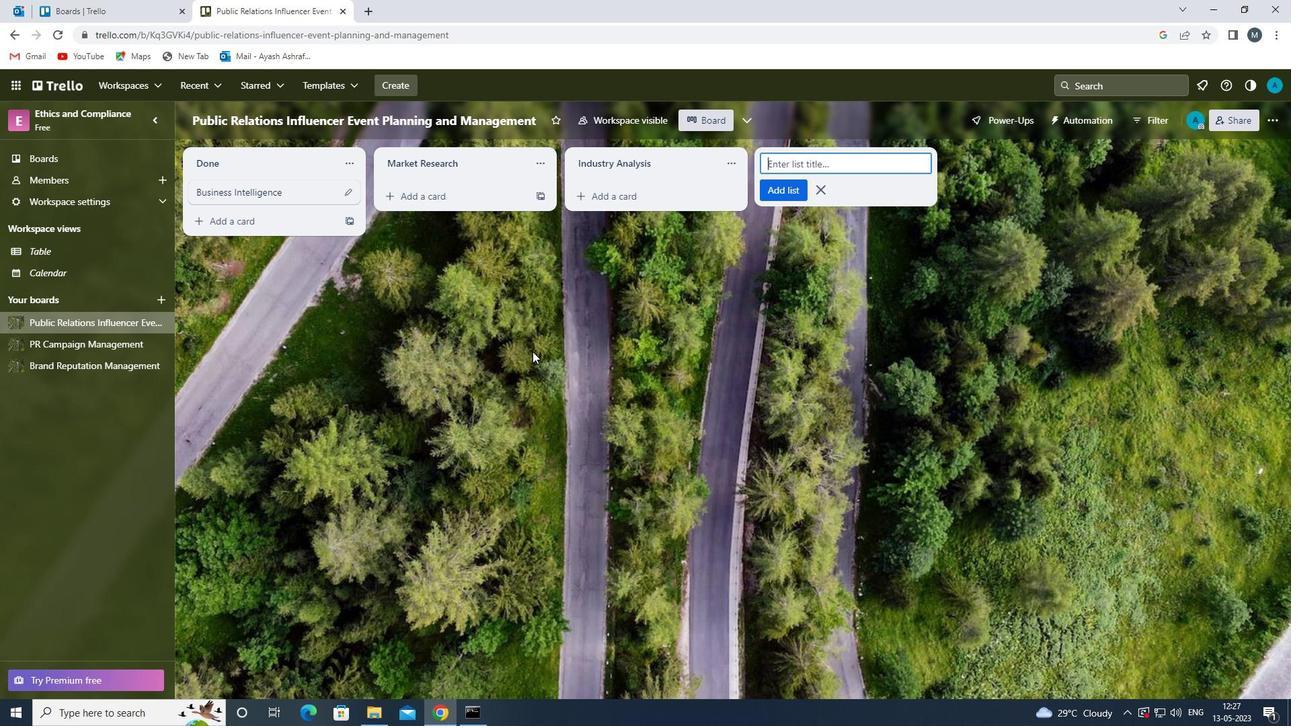 
Action: Mouse moved to (529, 351)
Screenshot: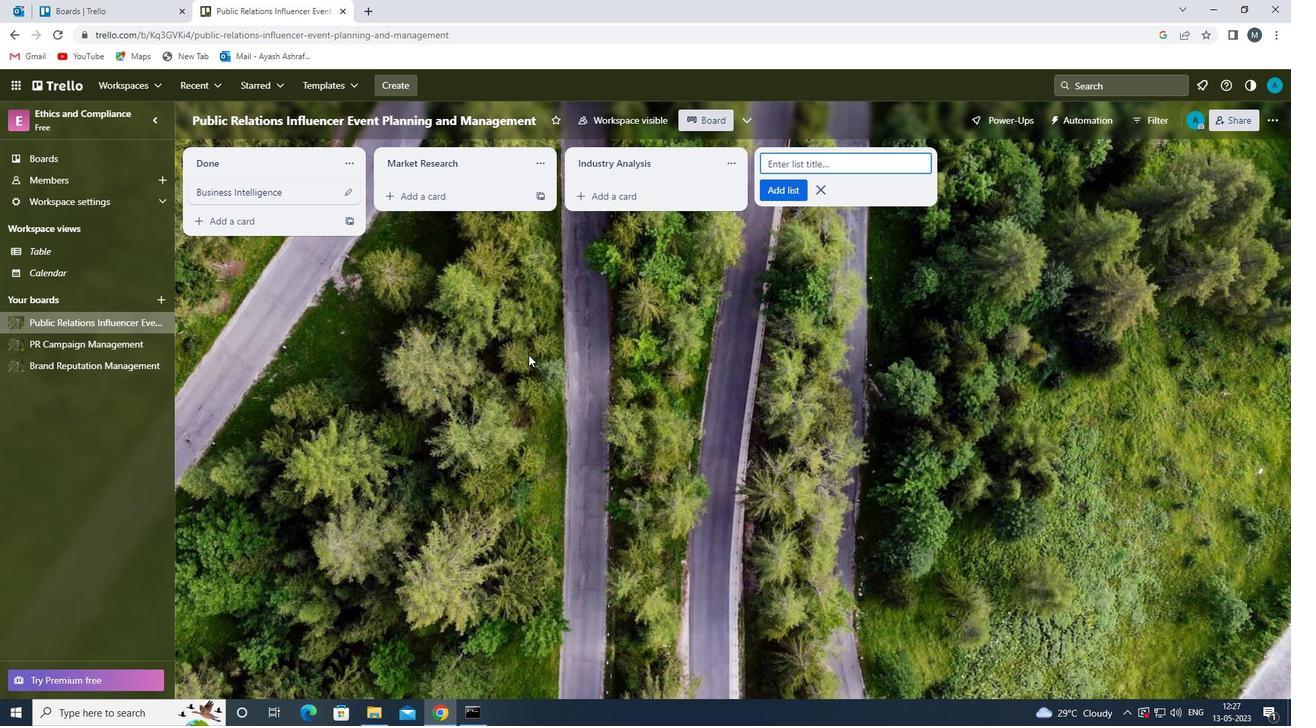 
